 Task: Find an Airbnb in Mornington, Australia for 7 guests from 10th to 15th July with Wifi, Free parking, TV, Hot tub, Gym, Smoking allowed, 4 bedrooms, 7 beds, 4 bathrooms, and a price range of ₹10,000 to ₹15,000.
Action: Mouse moved to (341, 140)
Screenshot: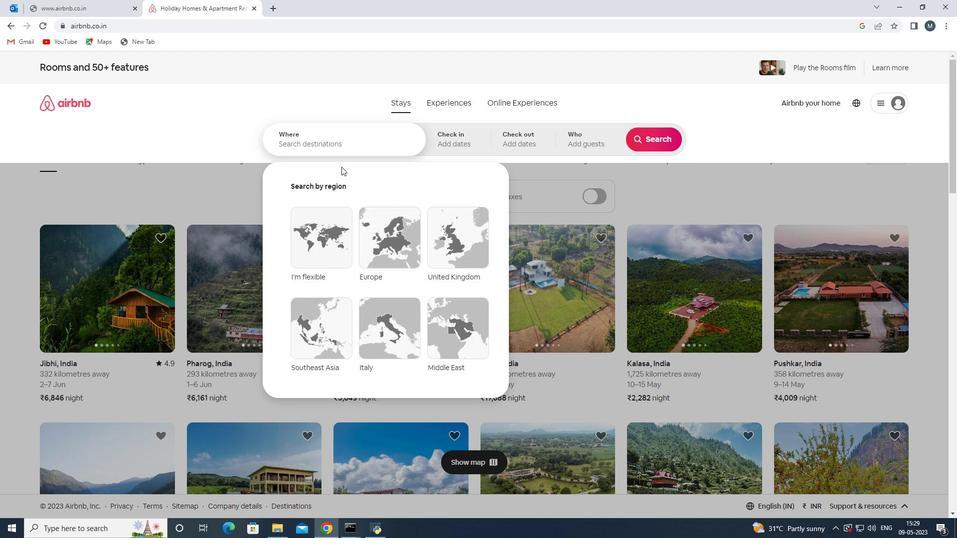 
Action: Mouse pressed left at (341, 140)
Screenshot: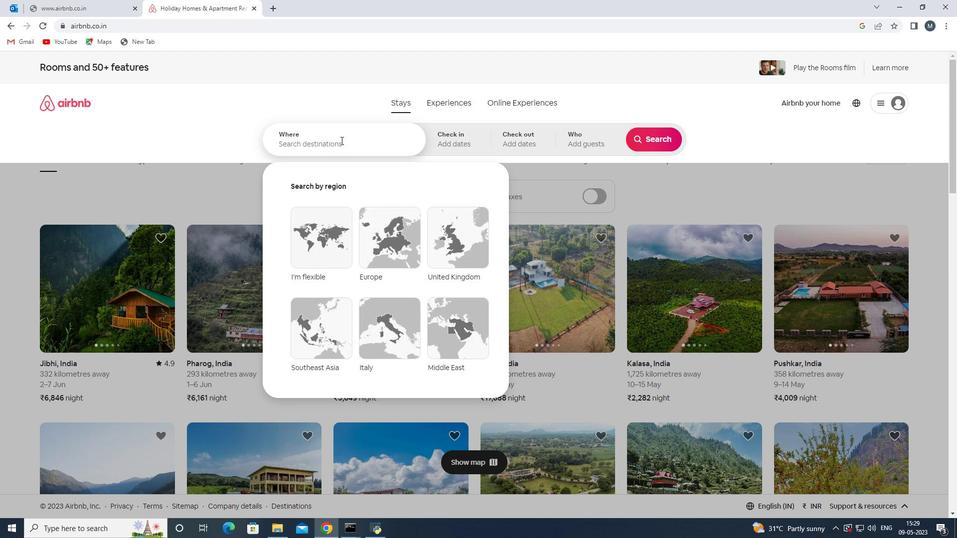 
Action: Mouse moved to (341, 140)
Screenshot: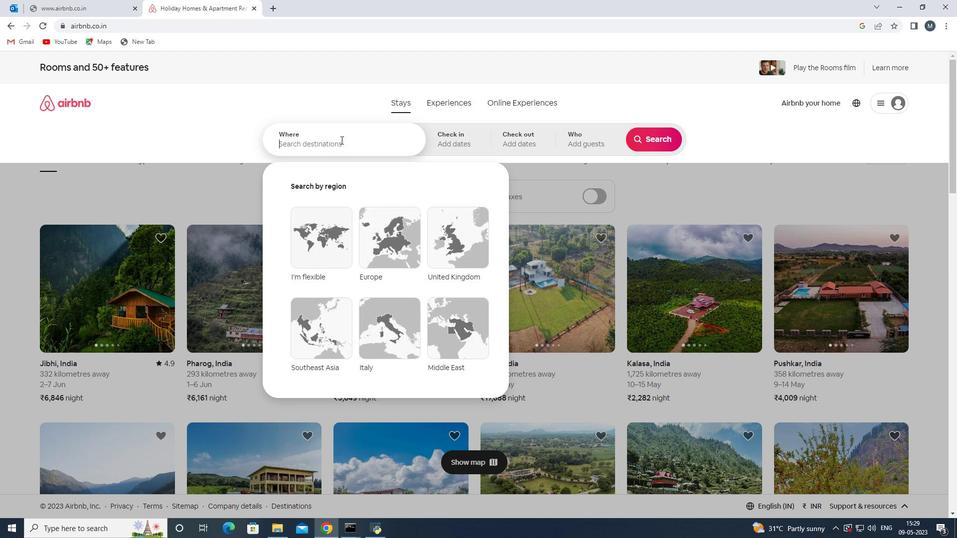 
Action: Key pressed <Key.shift>Mornington,<Key.shift>Australia<Key.enter>
Screenshot: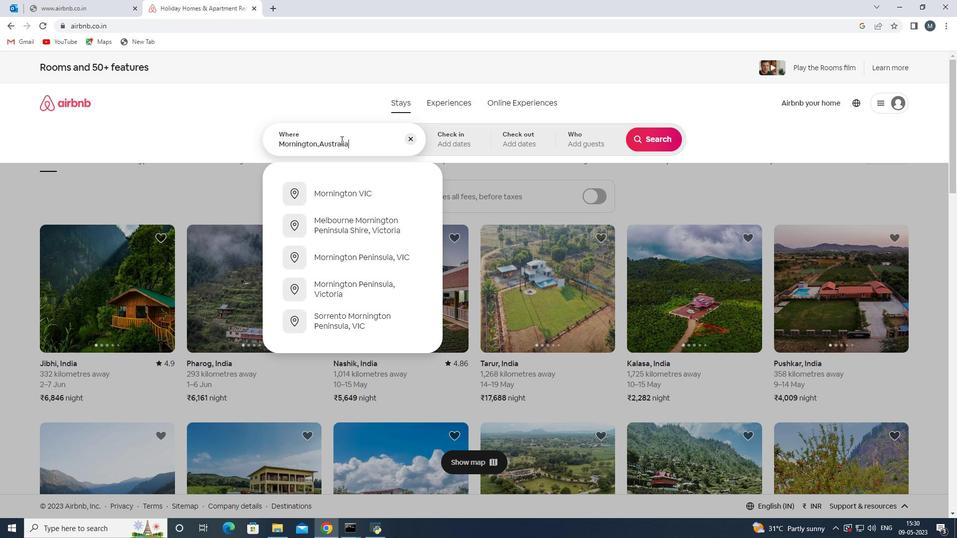
Action: Mouse moved to (648, 217)
Screenshot: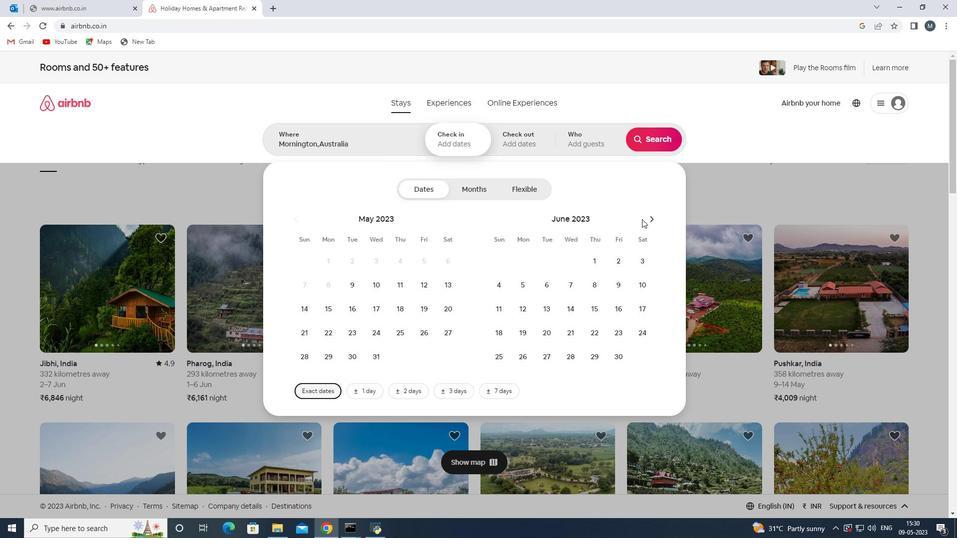 
Action: Mouse pressed left at (648, 217)
Screenshot: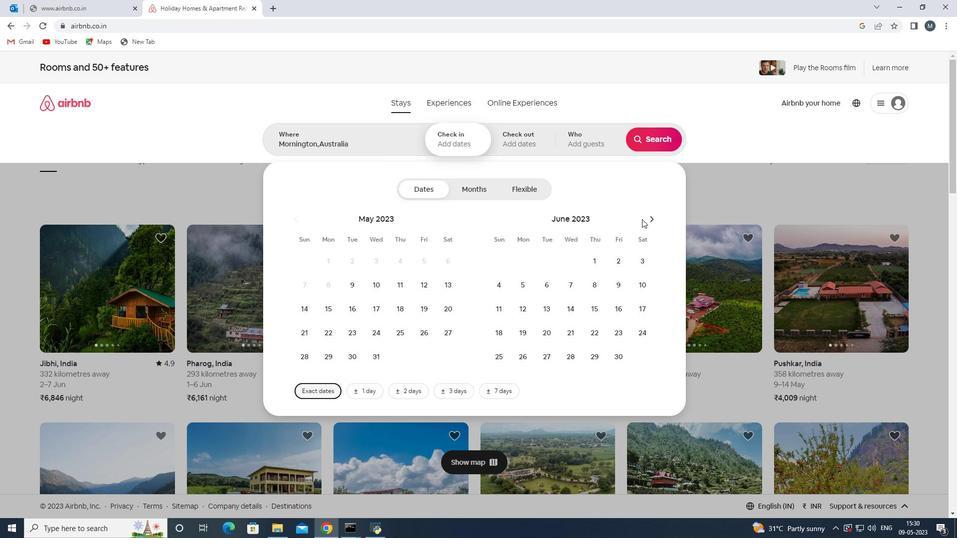 
Action: Mouse moved to (527, 311)
Screenshot: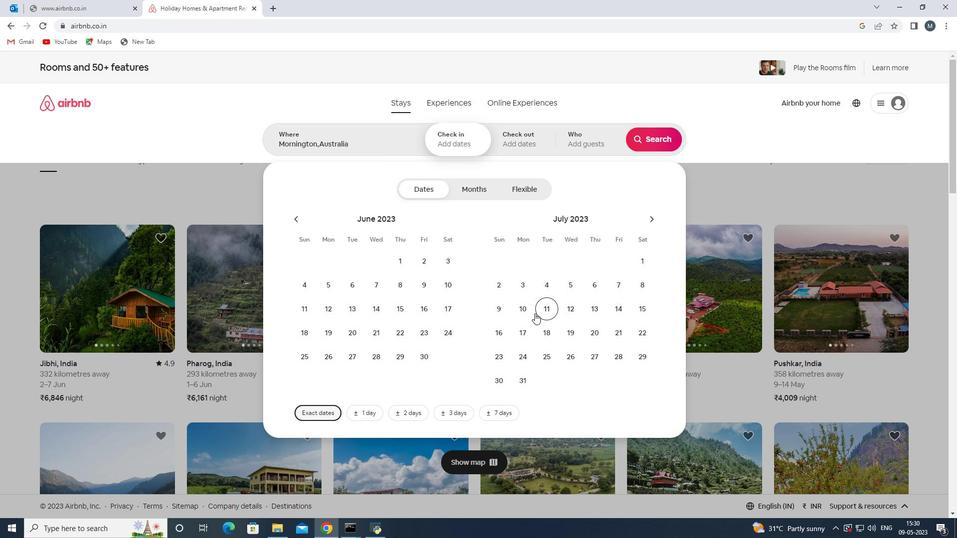 
Action: Mouse pressed left at (527, 311)
Screenshot: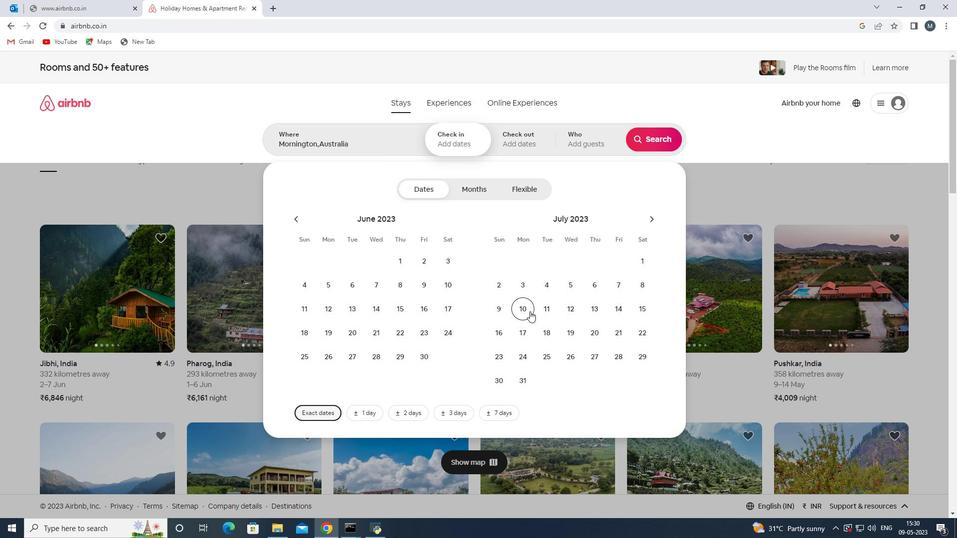 
Action: Mouse moved to (616, 311)
Screenshot: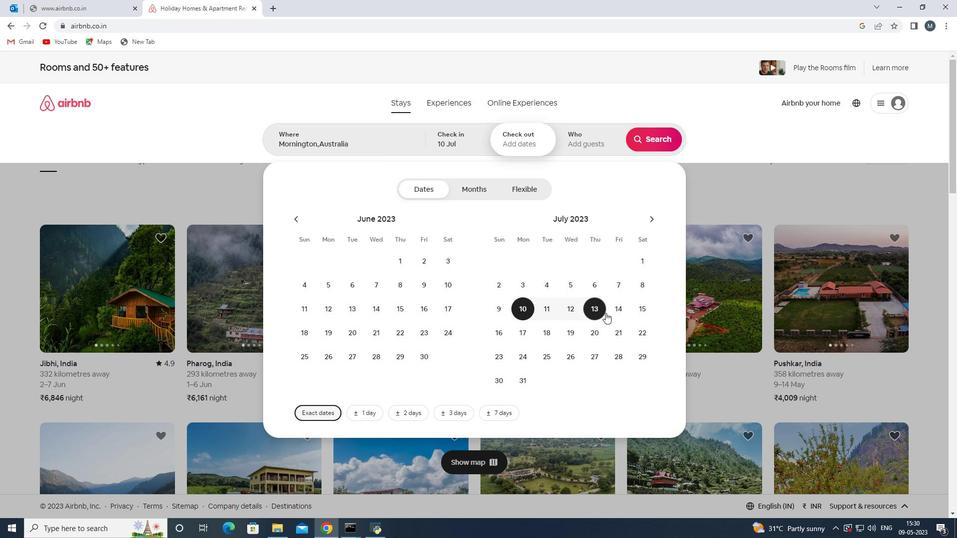 
Action: Mouse pressed left at (616, 311)
Screenshot: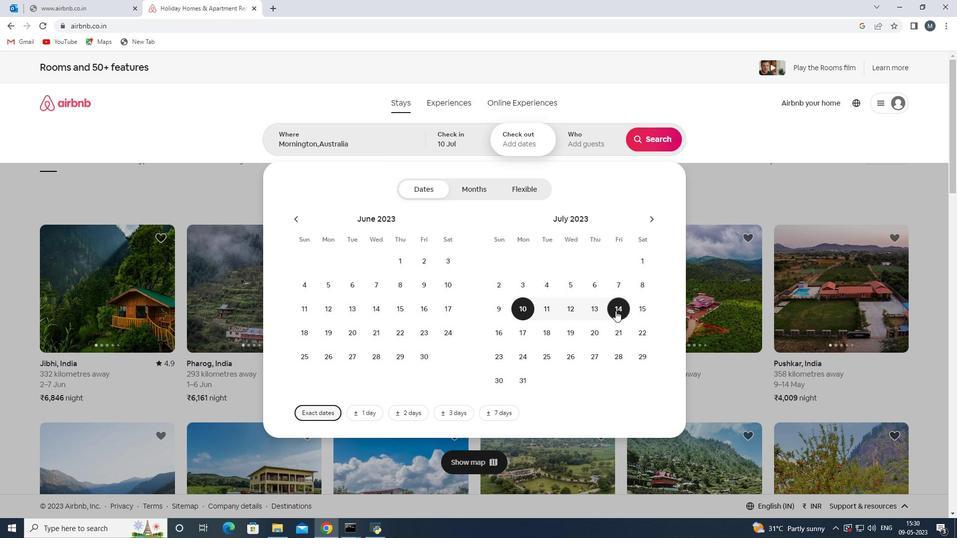 
Action: Mouse moved to (637, 308)
Screenshot: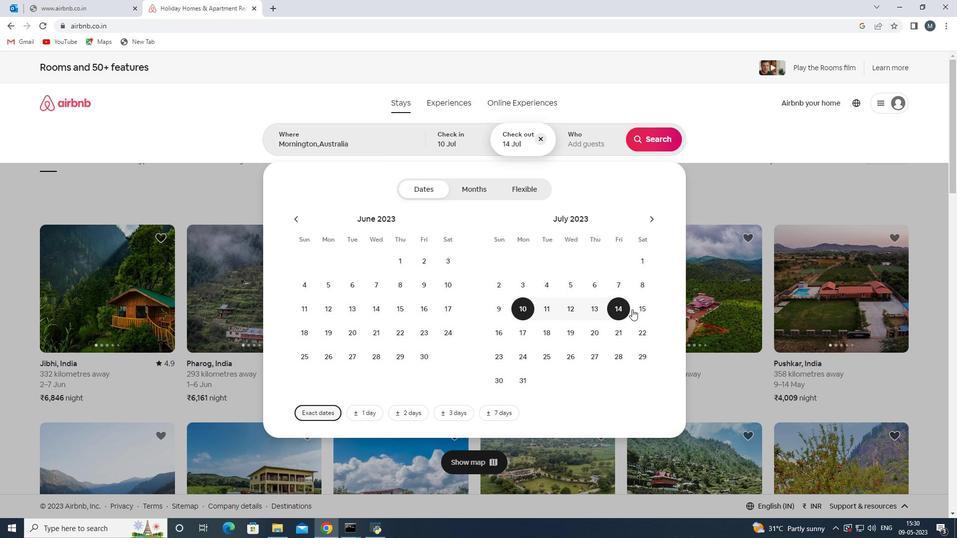 
Action: Mouse pressed left at (637, 308)
Screenshot: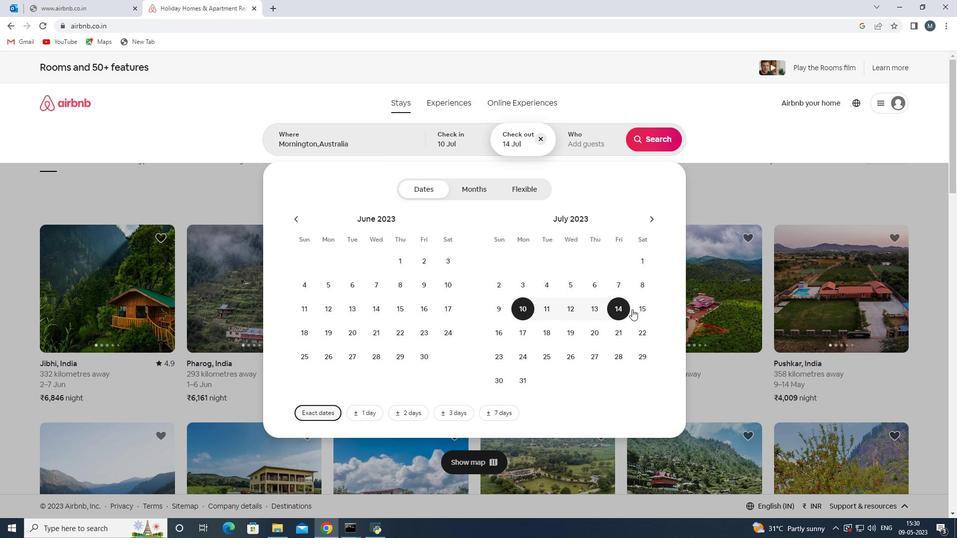 
Action: Mouse moved to (587, 143)
Screenshot: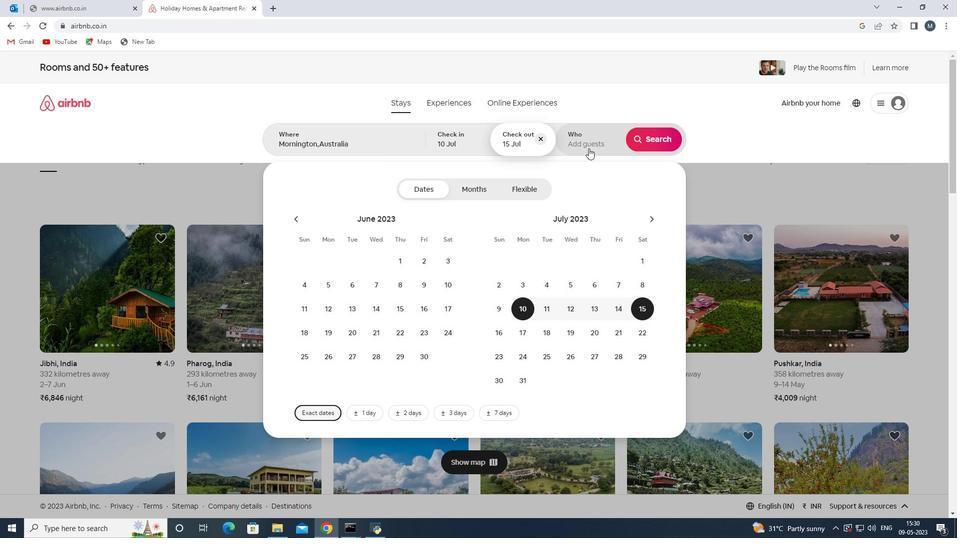 
Action: Mouse pressed left at (587, 143)
Screenshot: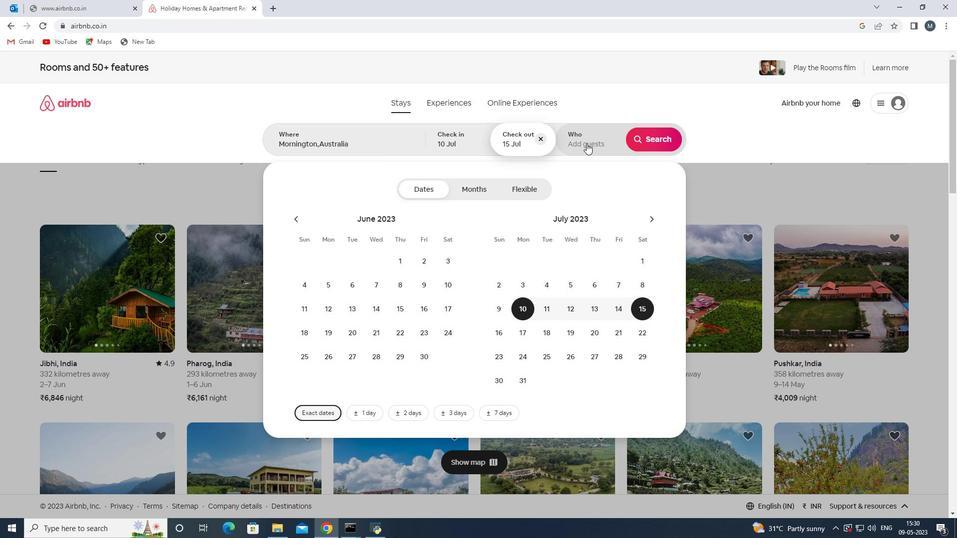 
Action: Mouse moved to (659, 196)
Screenshot: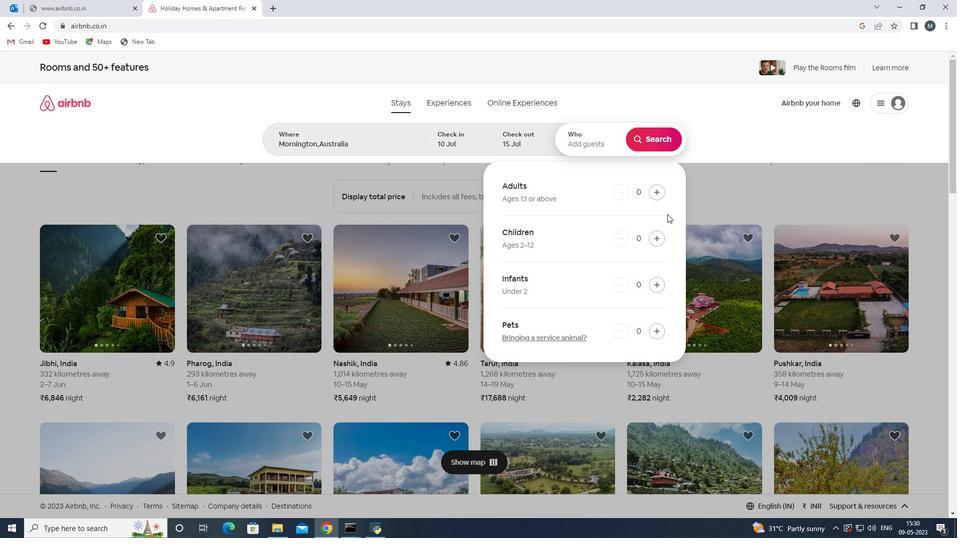 
Action: Mouse pressed left at (659, 196)
Screenshot: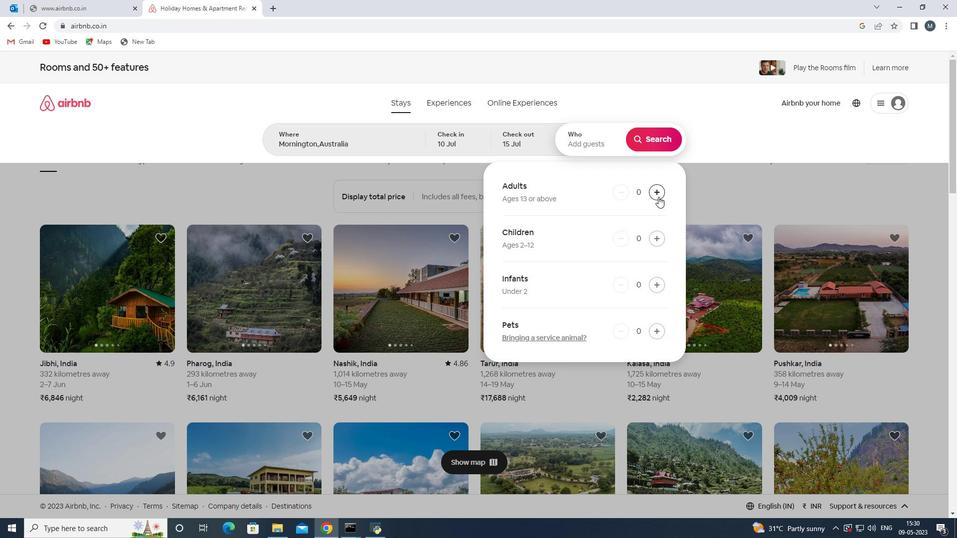 
Action: Mouse moved to (659, 195)
Screenshot: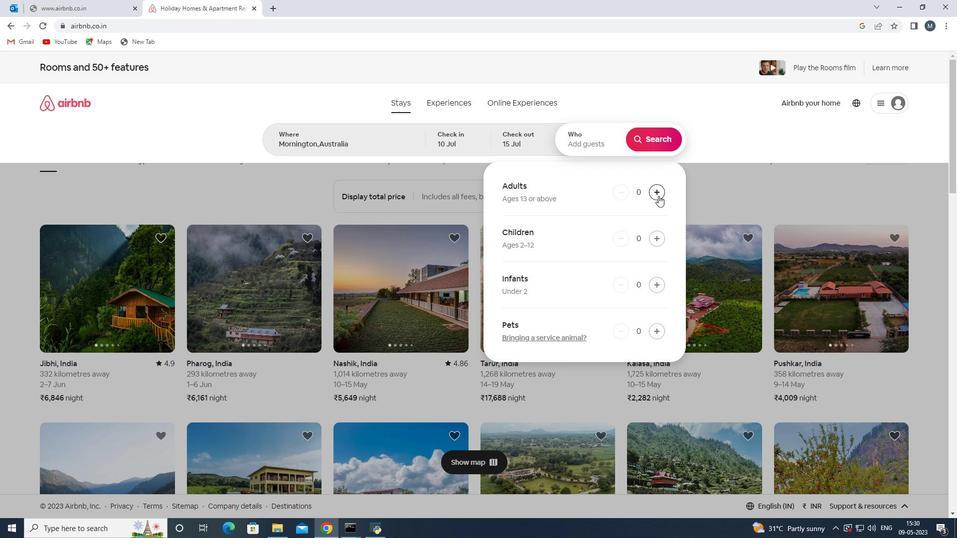 
Action: Mouse pressed left at (659, 195)
Screenshot: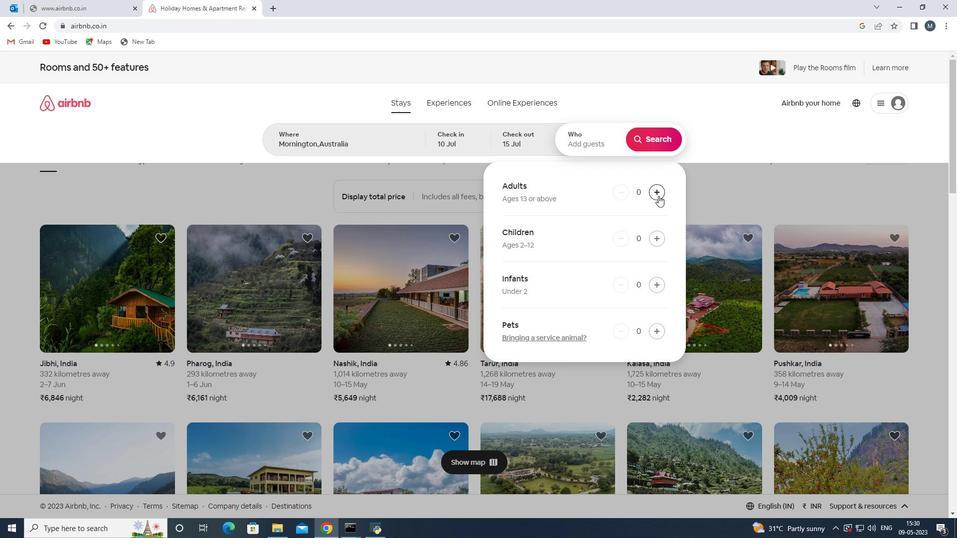 
Action: Mouse moved to (659, 195)
Screenshot: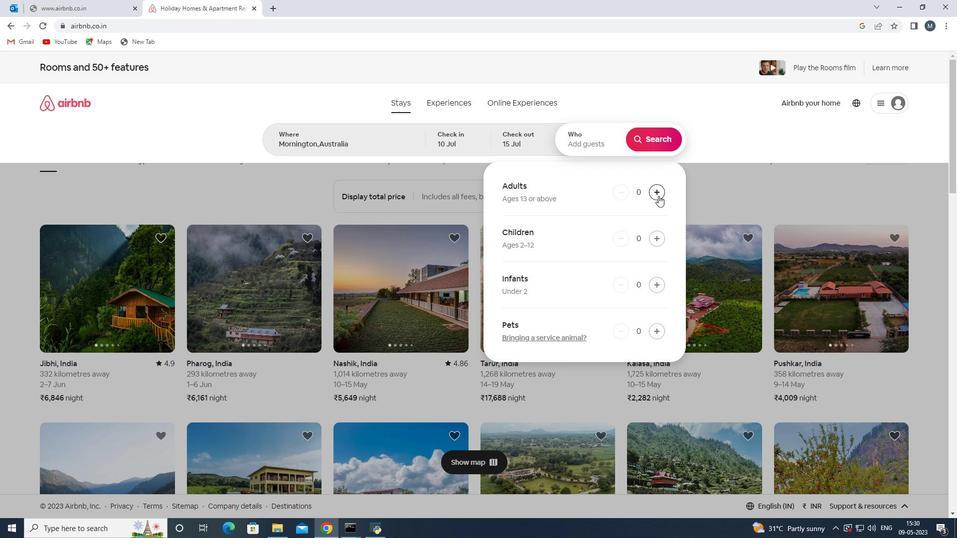 
Action: Mouse pressed left at (659, 195)
Screenshot: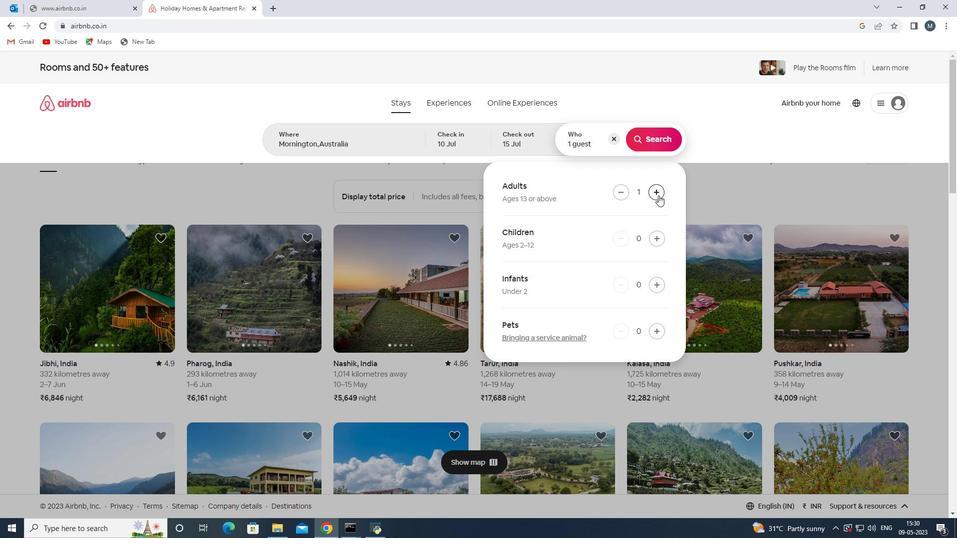 
Action: Mouse pressed left at (659, 195)
Screenshot: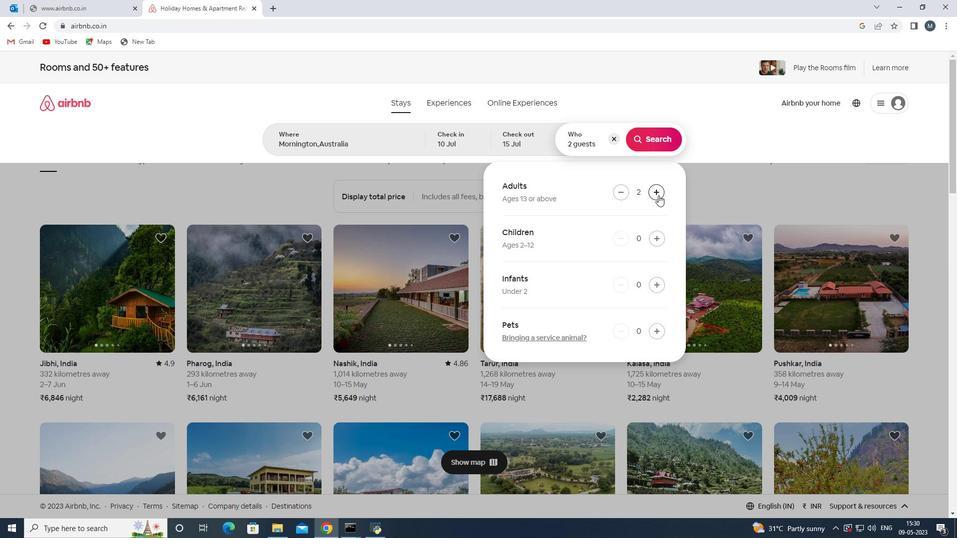 
Action: Mouse pressed left at (659, 195)
Screenshot: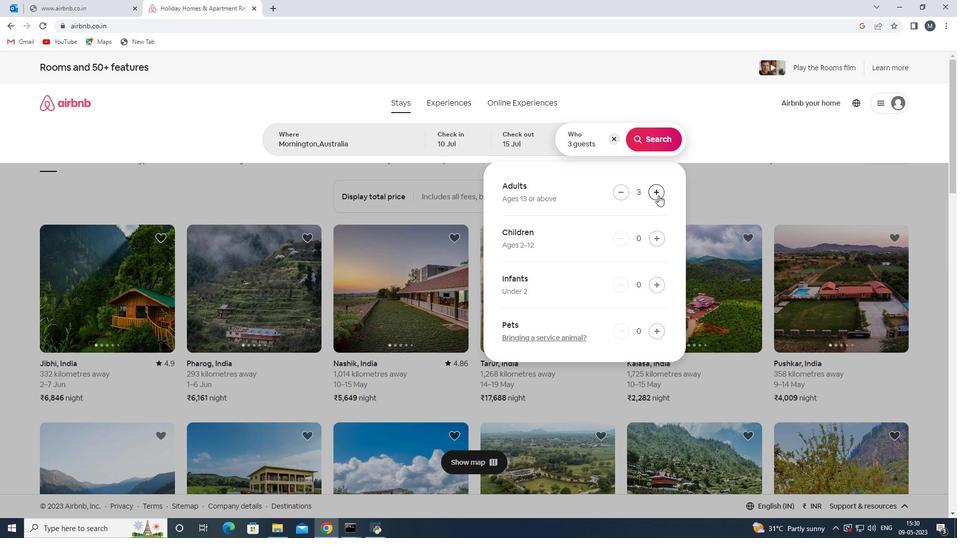 
Action: Mouse pressed left at (659, 195)
Screenshot: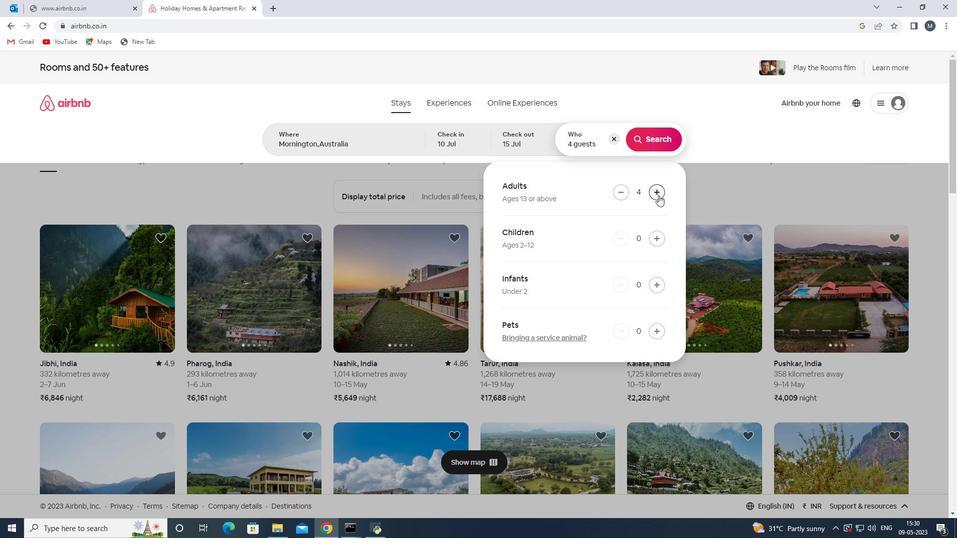 
Action: Mouse moved to (659, 194)
Screenshot: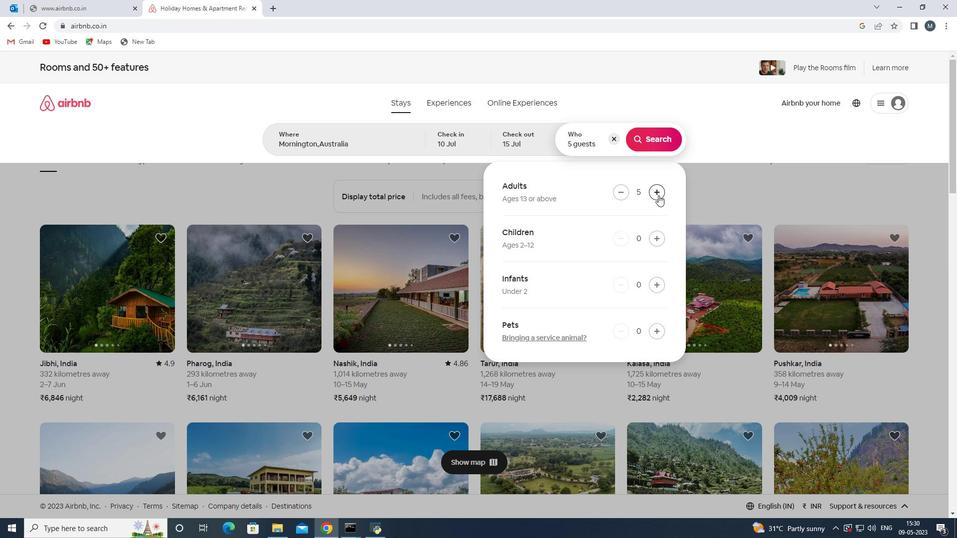 
Action: Mouse pressed left at (659, 194)
Screenshot: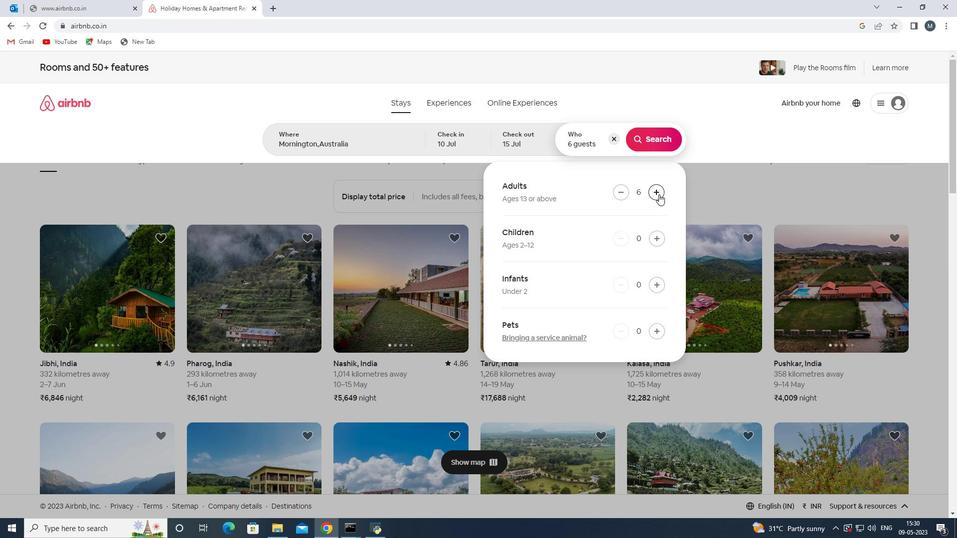 
Action: Mouse moved to (659, 141)
Screenshot: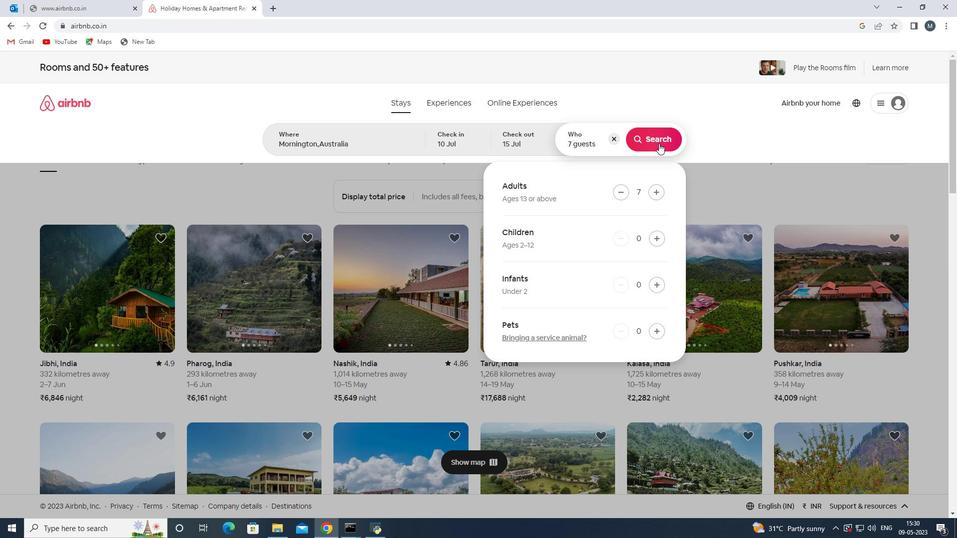 
Action: Mouse pressed left at (659, 141)
Screenshot: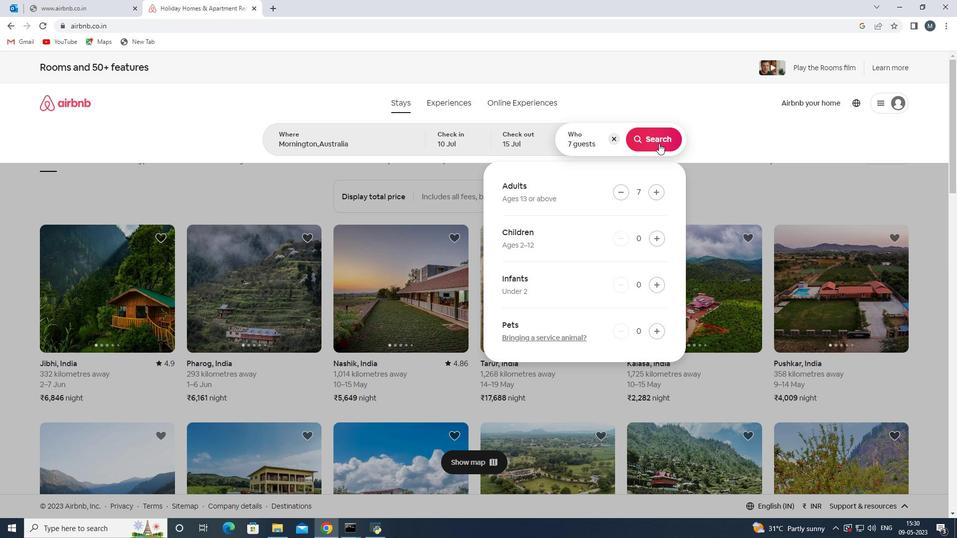 
Action: Mouse moved to (919, 106)
Screenshot: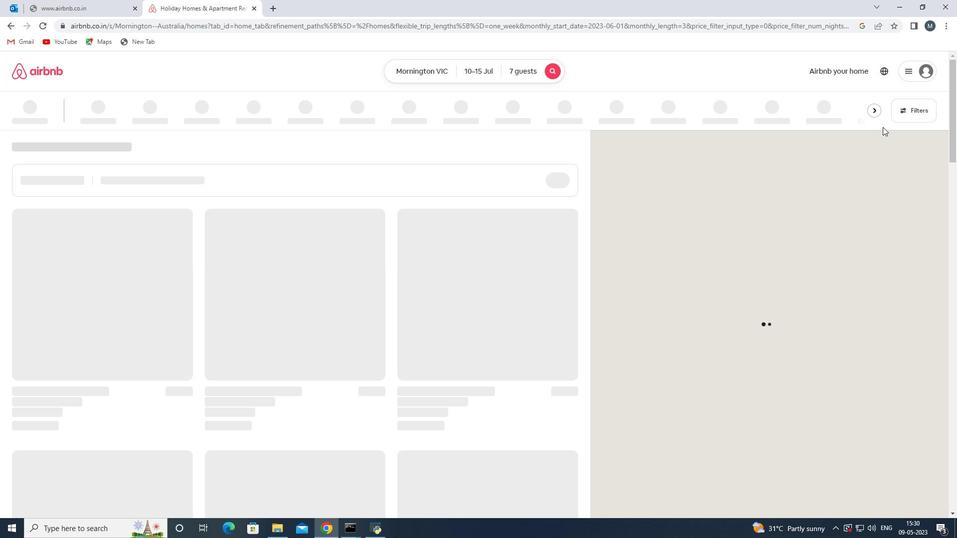 
Action: Mouse pressed left at (919, 106)
Screenshot: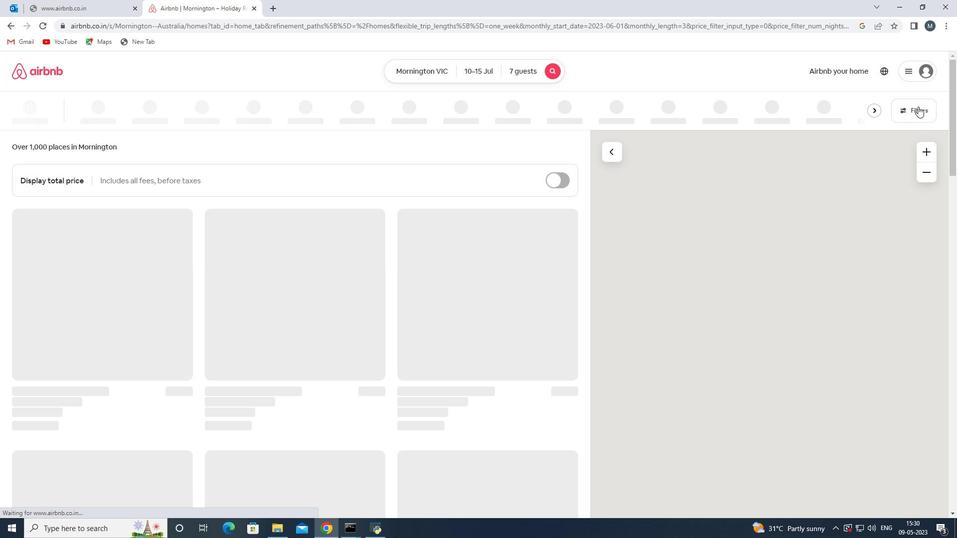 
Action: Mouse moved to (373, 362)
Screenshot: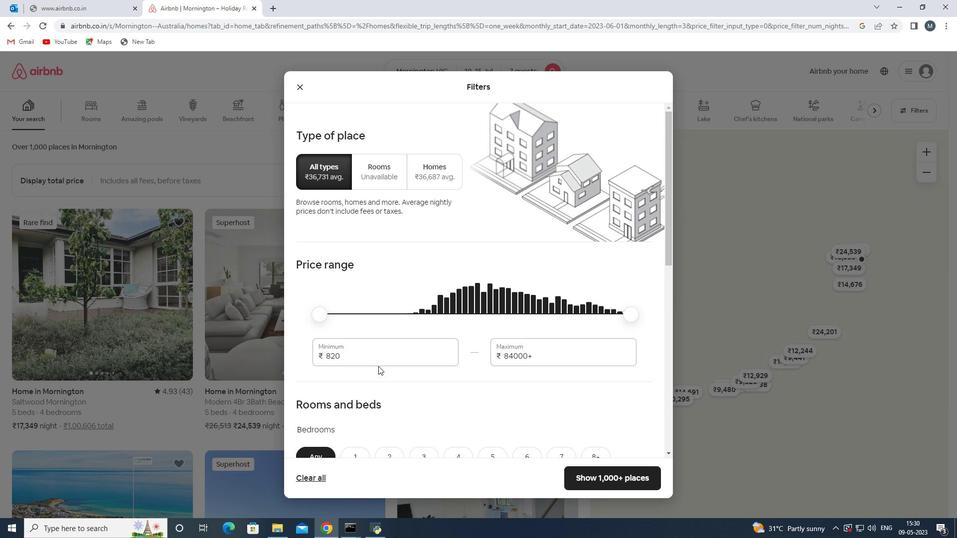 
Action: Mouse pressed left at (373, 362)
Screenshot: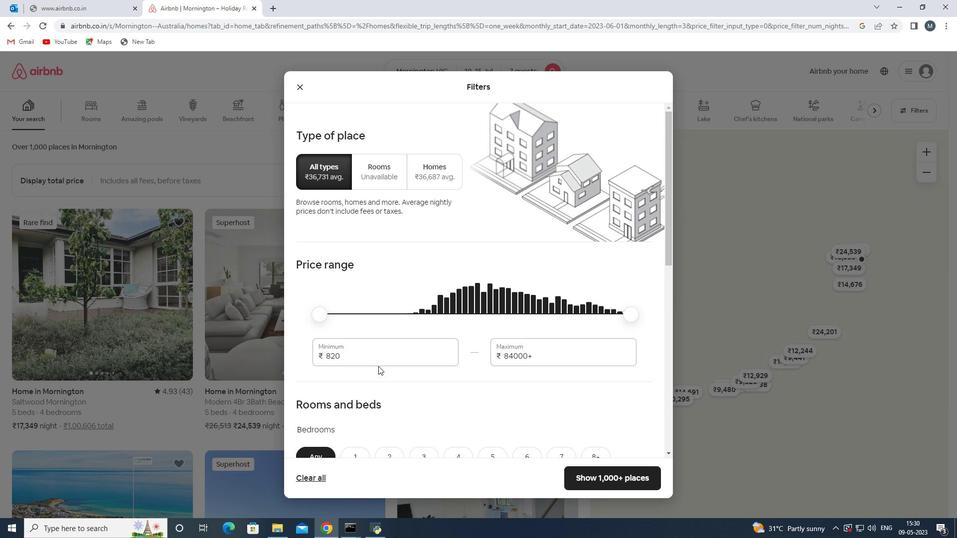 
Action: Mouse moved to (355, 360)
Screenshot: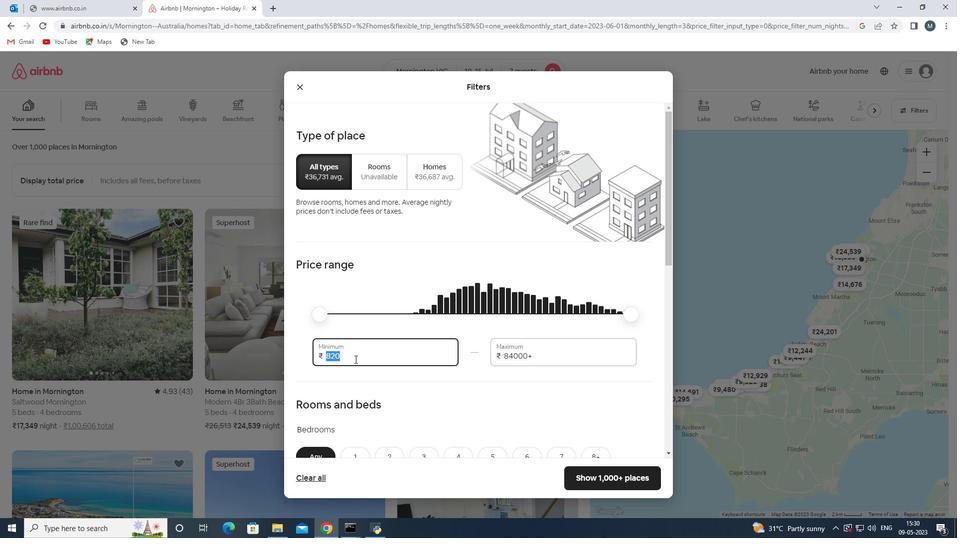 
Action: Key pressed 10000
Screenshot: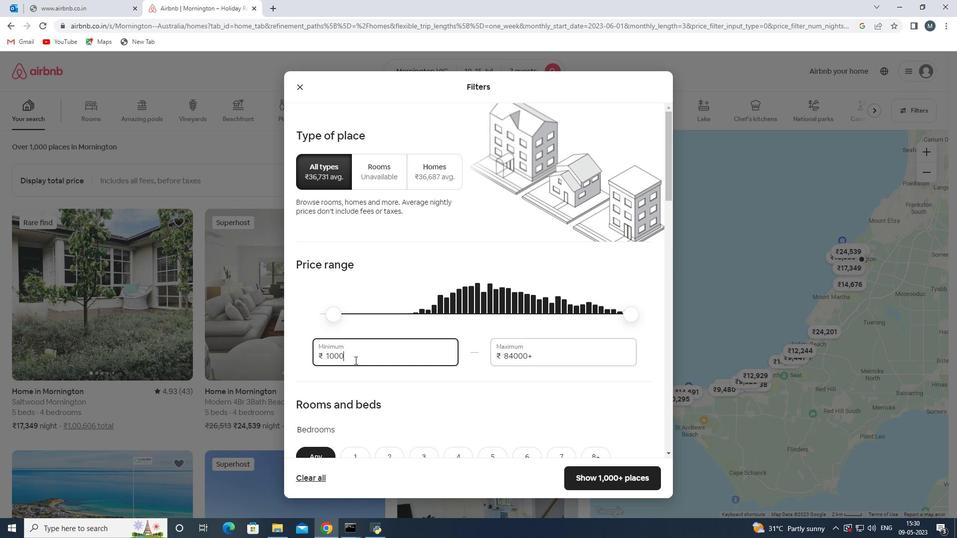 
Action: Mouse moved to (539, 357)
Screenshot: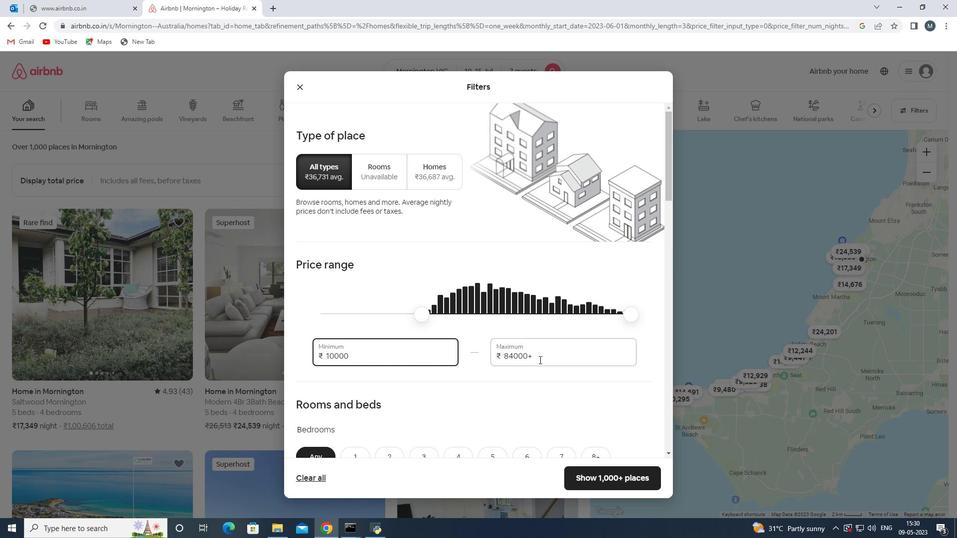 
Action: Mouse pressed left at (539, 357)
Screenshot: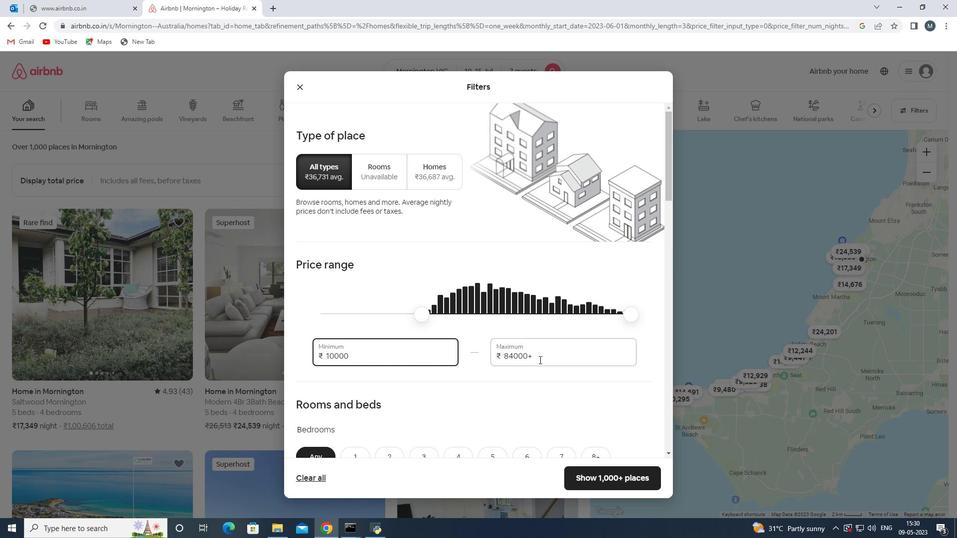 
Action: Mouse moved to (488, 359)
Screenshot: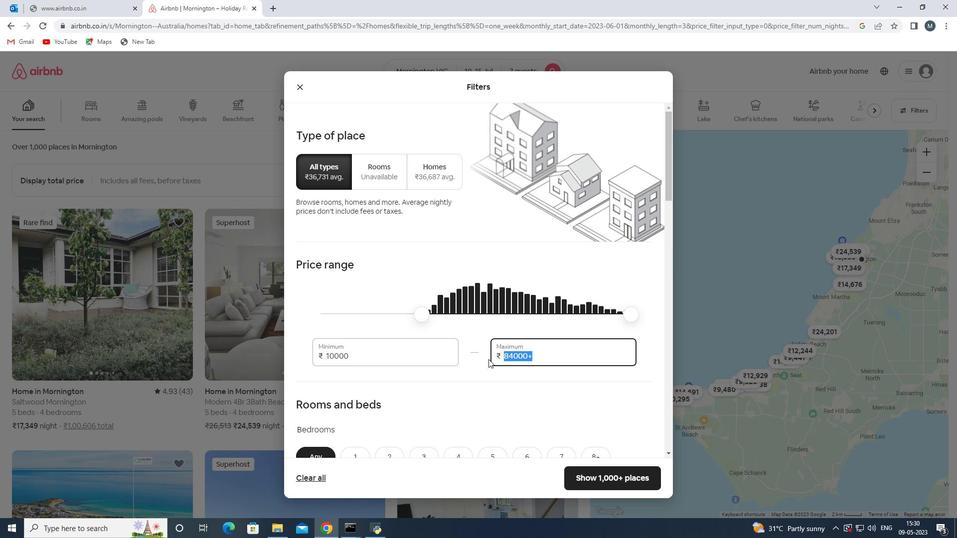 
Action: Key pressed 1500
Screenshot: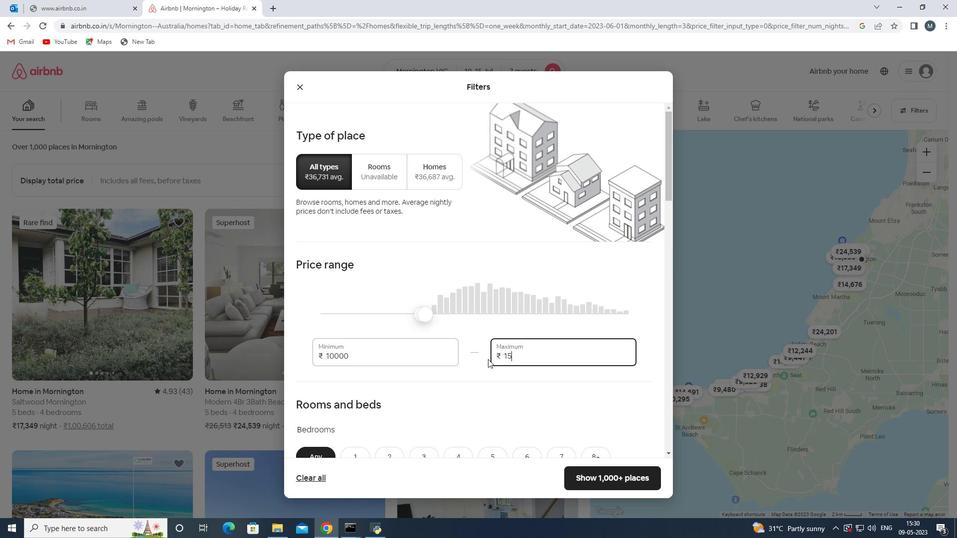 
Action: Mouse moved to (487, 359)
Screenshot: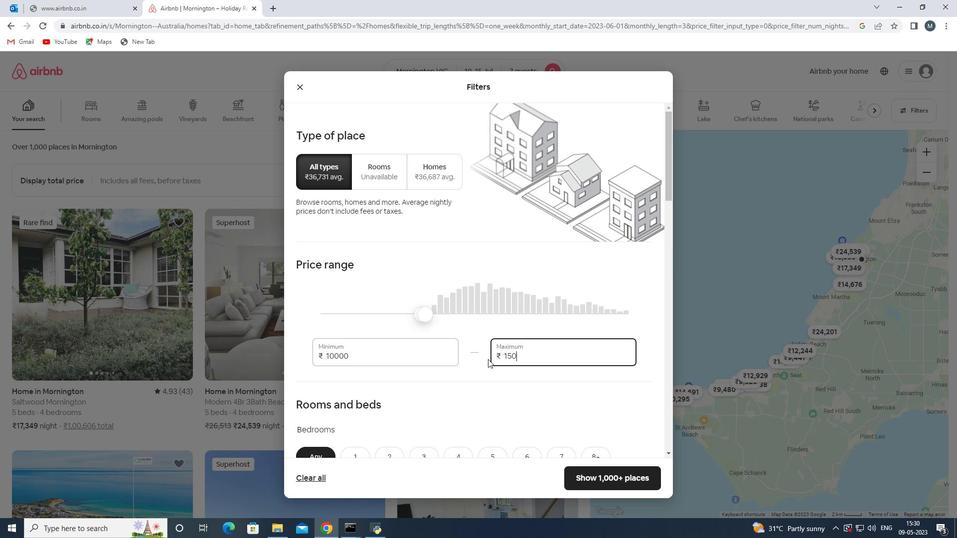 
Action: Key pressed 0
Screenshot: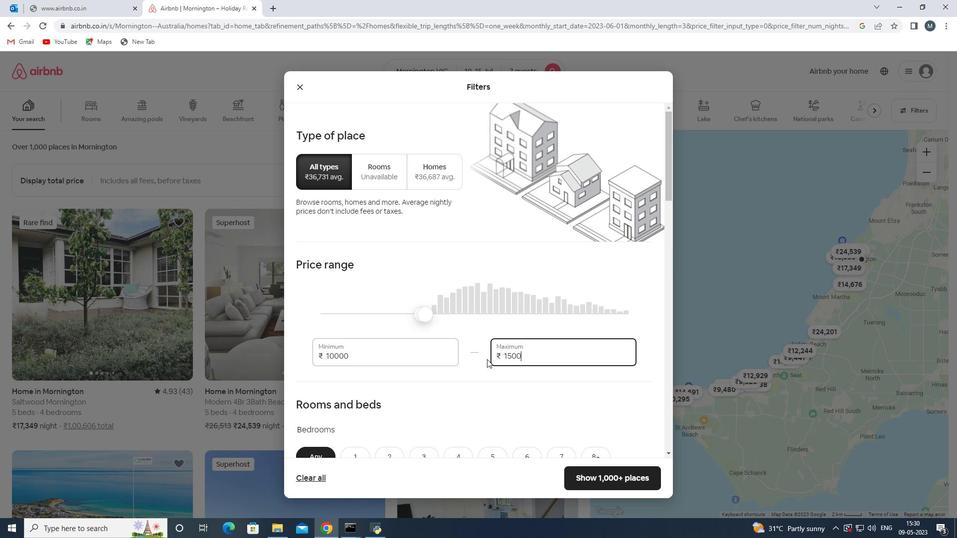 
Action: Mouse moved to (495, 338)
Screenshot: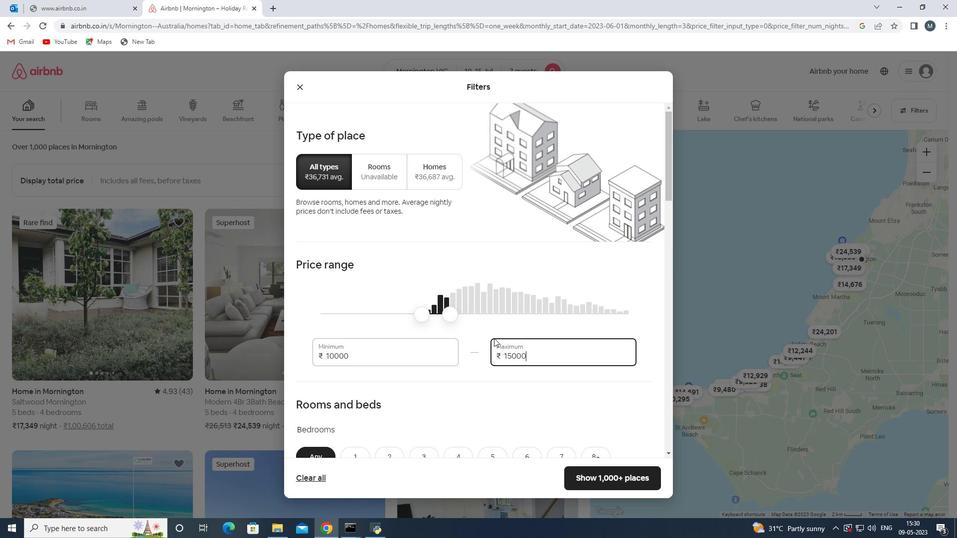 
Action: Mouse scrolled (495, 337) with delta (0, 0)
Screenshot: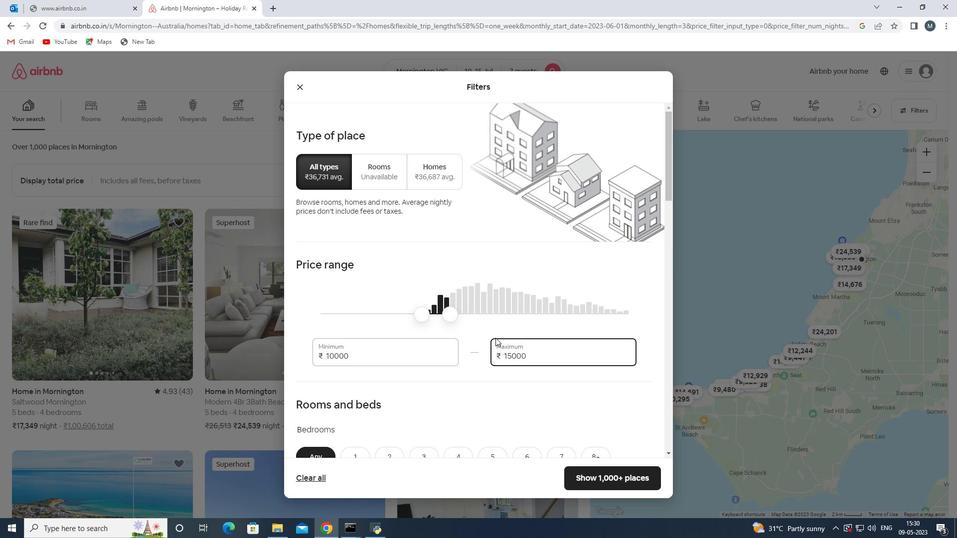 
Action: Mouse moved to (508, 329)
Screenshot: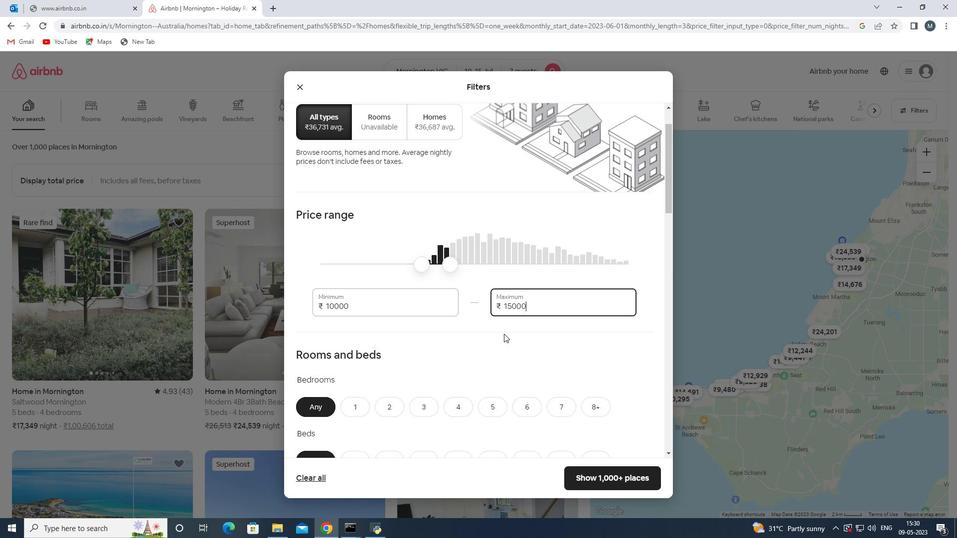 
Action: Mouse scrolled (508, 329) with delta (0, 0)
Screenshot: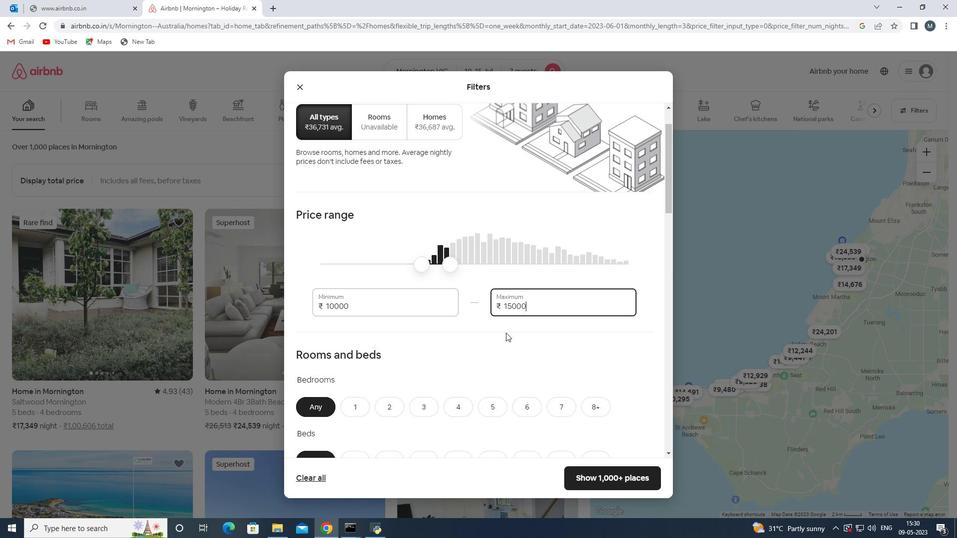 
Action: Mouse moved to (472, 333)
Screenshot: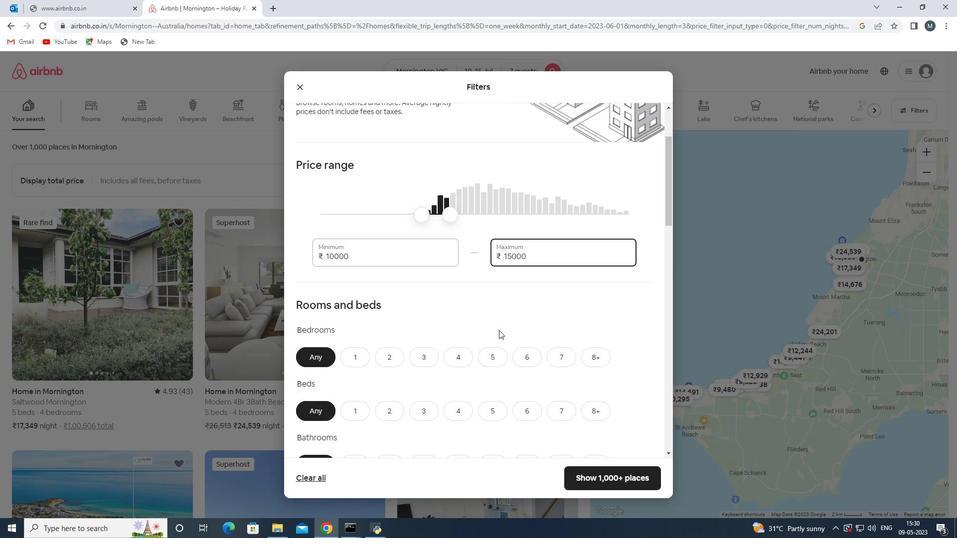 
Action: Mouse scrolled (476, 332) with delta (0, 0)
Screenshot: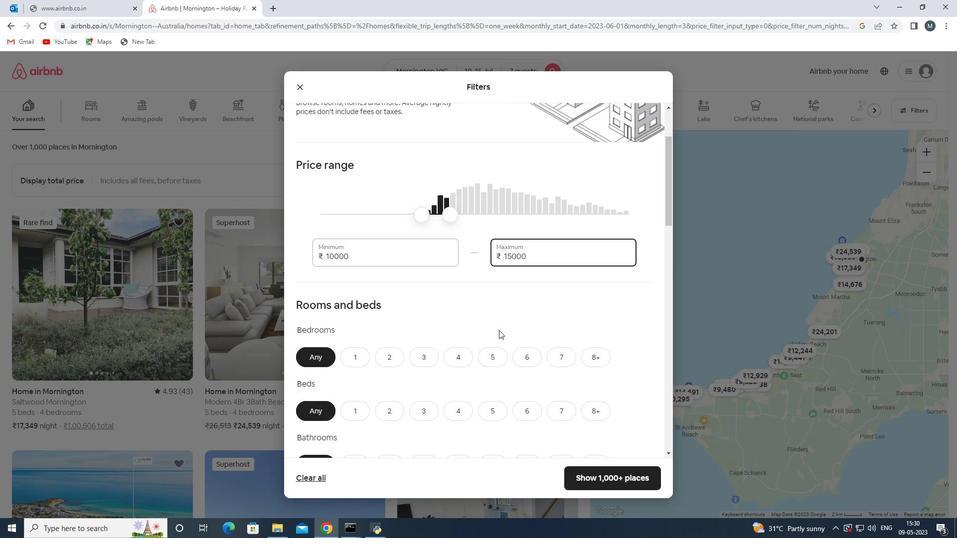 
Action: Mouse moved to (460, 312)
Screenshot: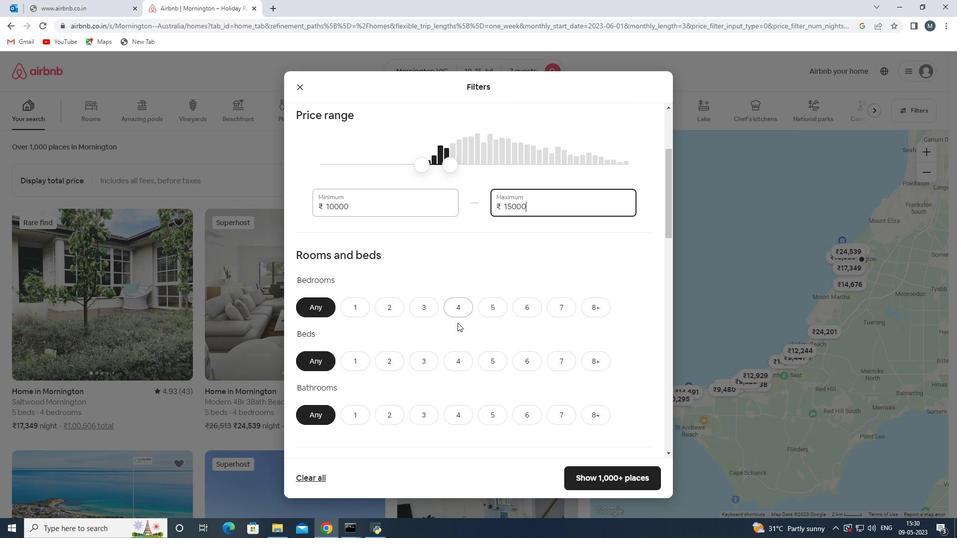 
Action: Mouse pressed left at (460, 312)
Screenshot: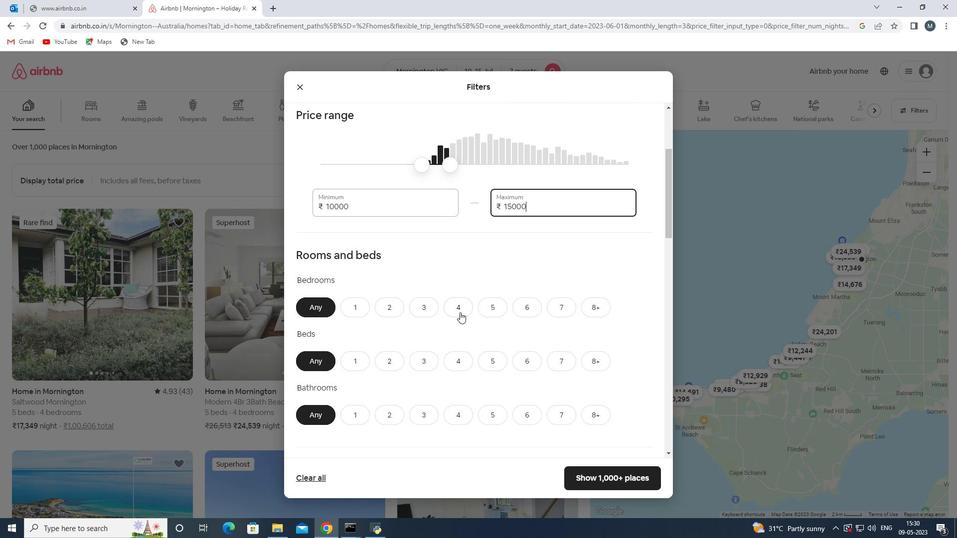 
Action: Mouse moved to (565, 353)
Screenshot: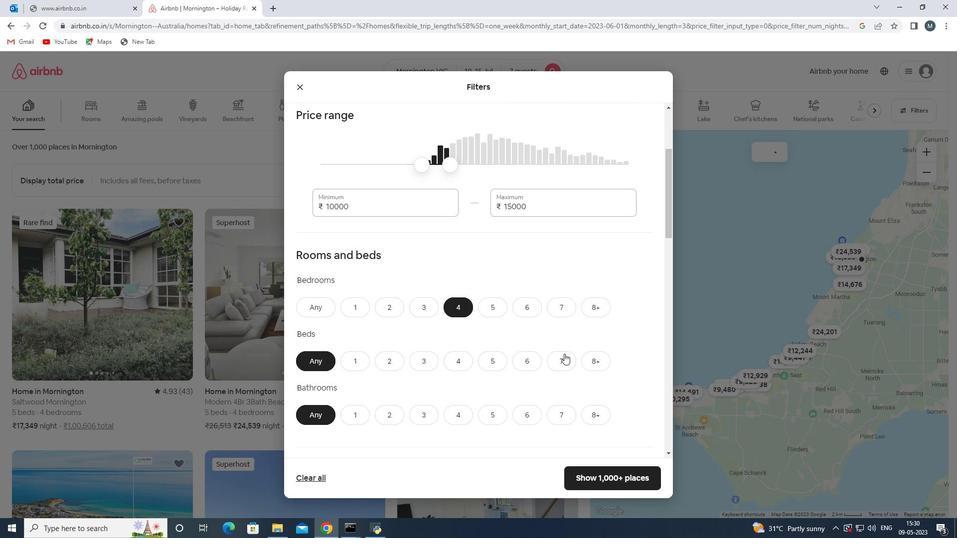 
Action: Mouse pressed left at (565, 353)
Screenshot: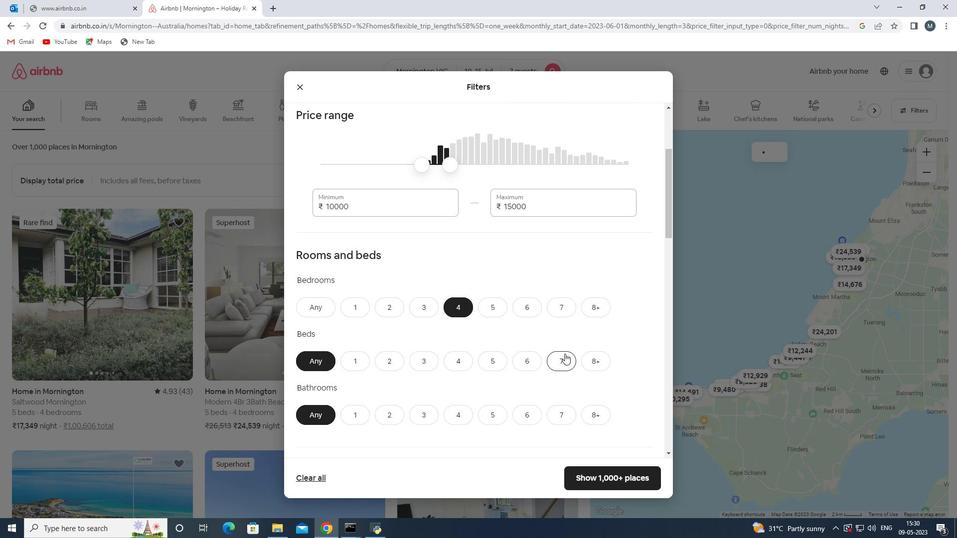
Action: Mouse moved to (451, 357)
Screenshot: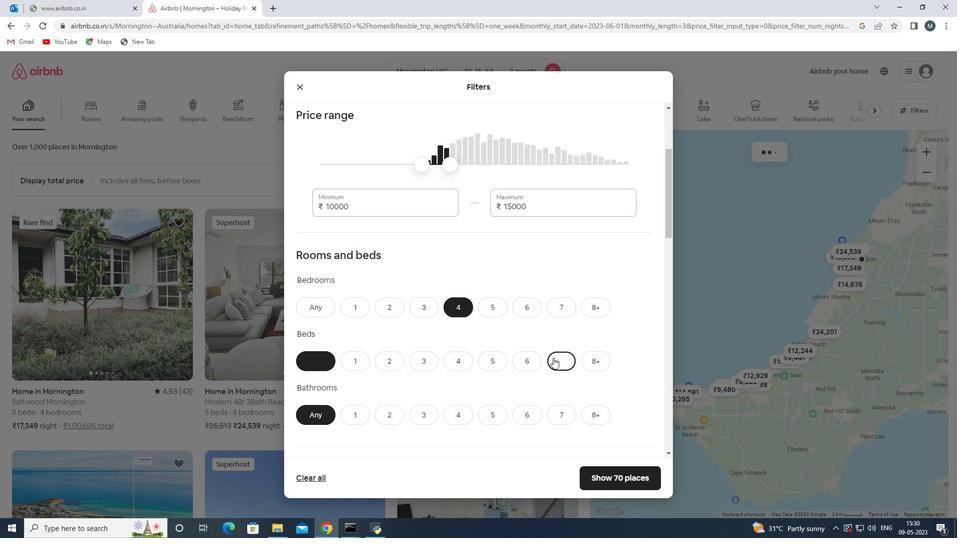 
Action: Mouse scrolled (451, 356) with delta (0, 0)
Screenshot: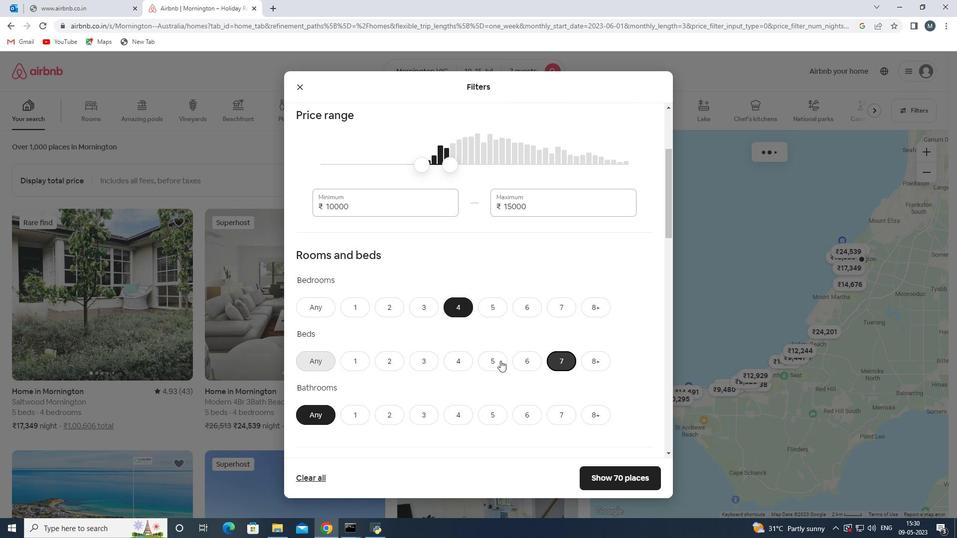 
Action: Mouse moved to (449, 357)
Screenshot: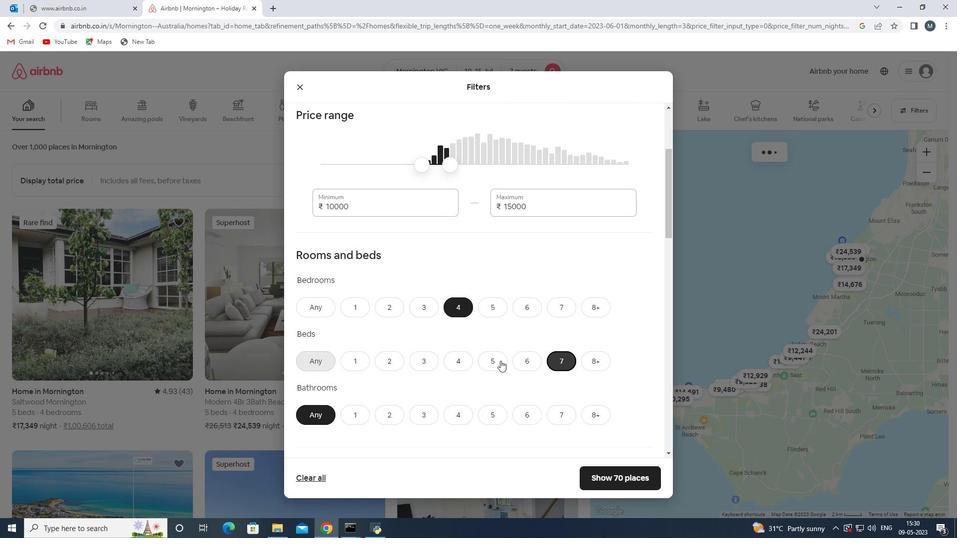 
Action: Mouse scrolled (449, 356) with delta (0, 0)
Screenshot: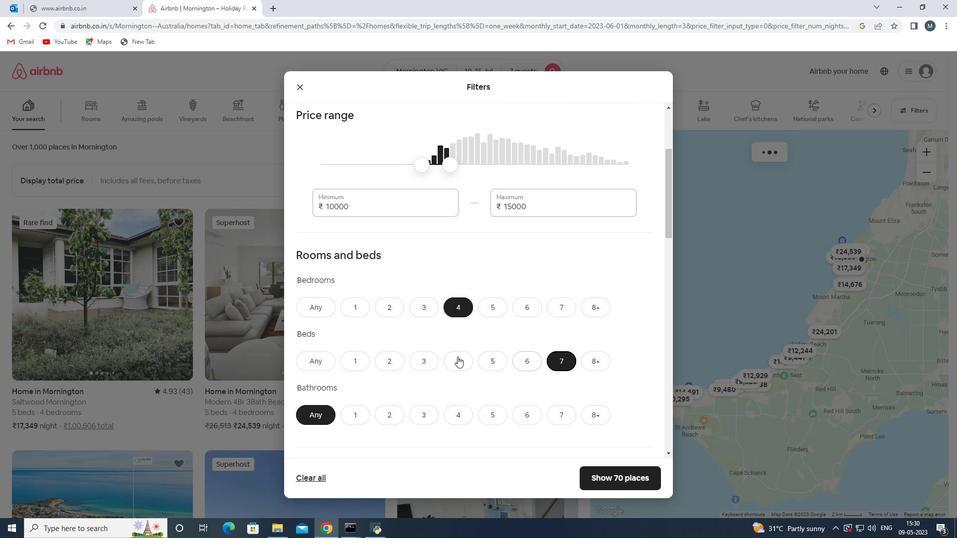 
Action: Mouse moved to (459, 320)
Screenshot: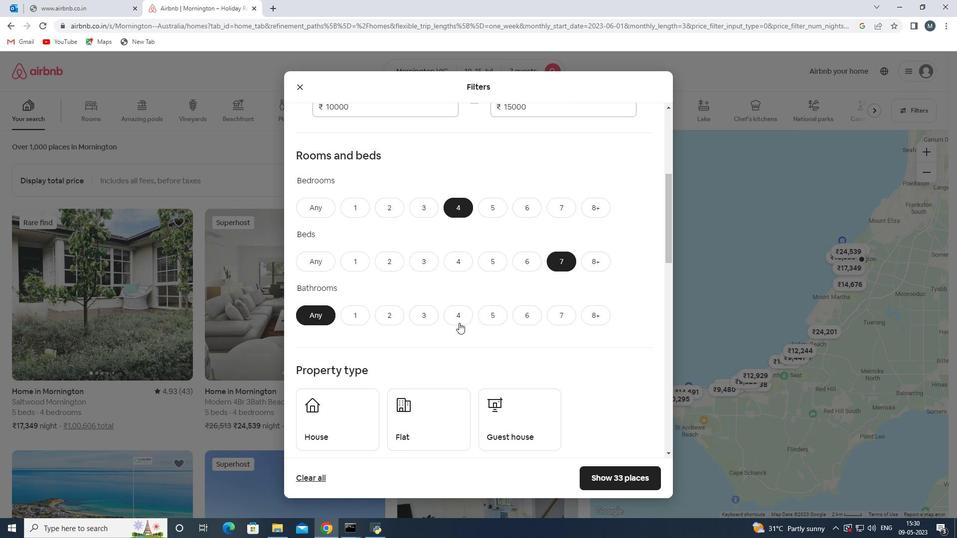 
Action: Mouse pressed left at (459, 320)
Screenshot: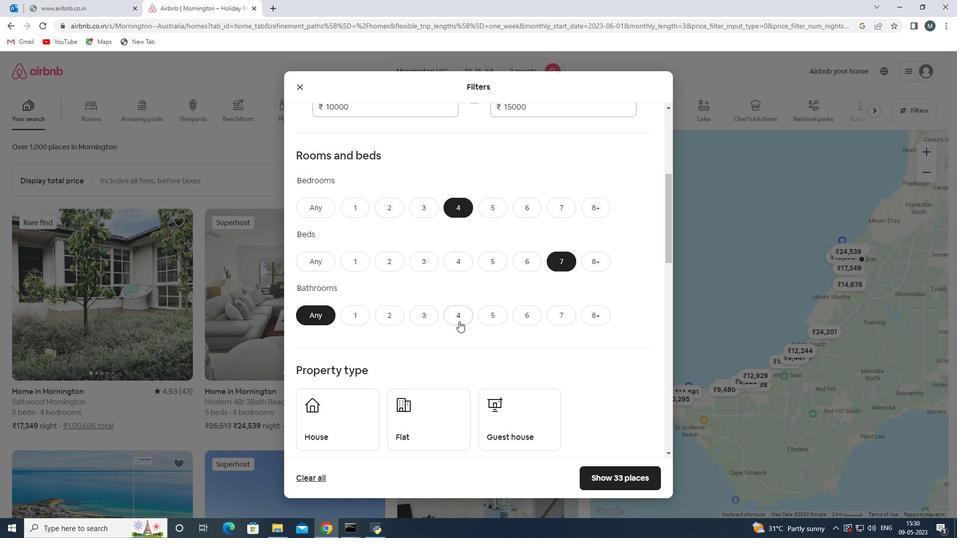 
Action: Mouse moved to (391, 341)
Screenshot: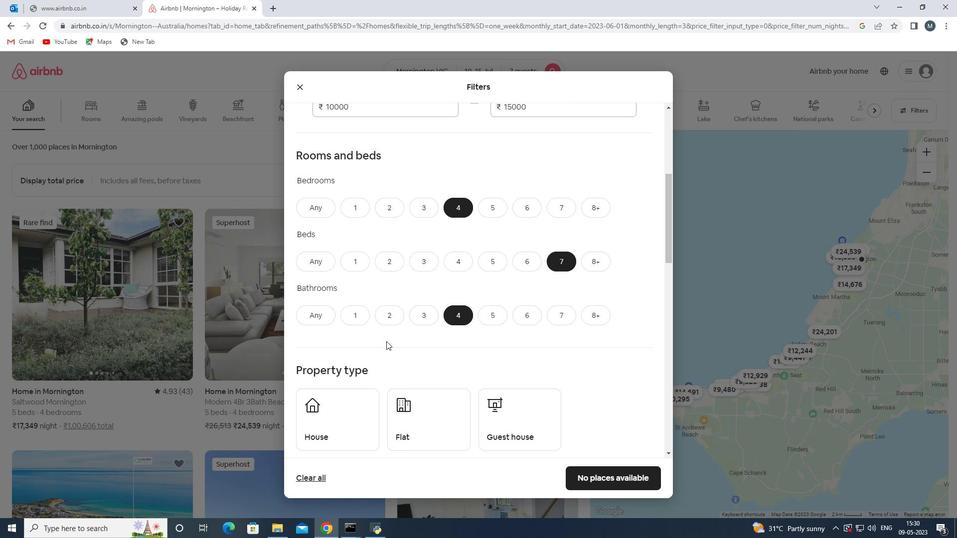 
Action: Mouse scrolled (391, 340) with delta (0, 0)
Screenshot: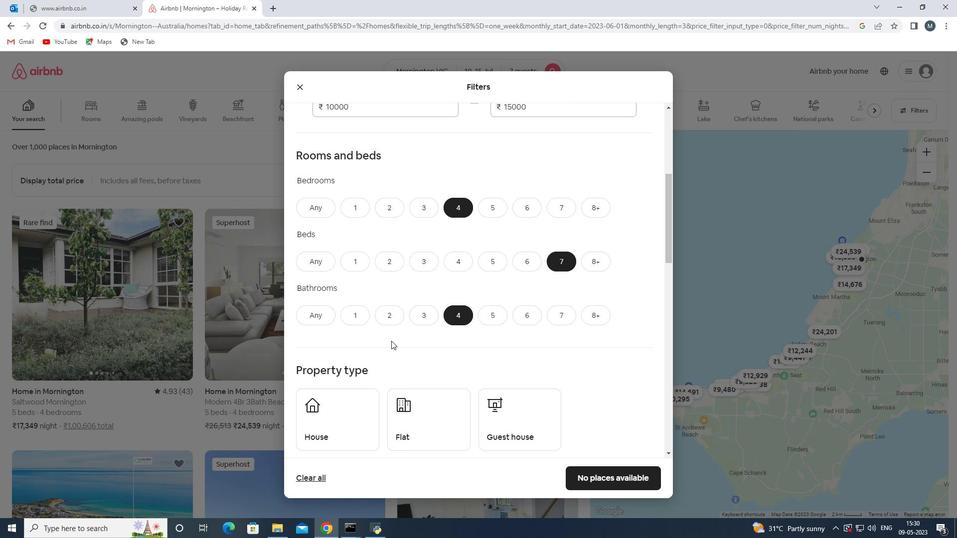 
Action: Mouse moved to (376, 351)
Screenshot: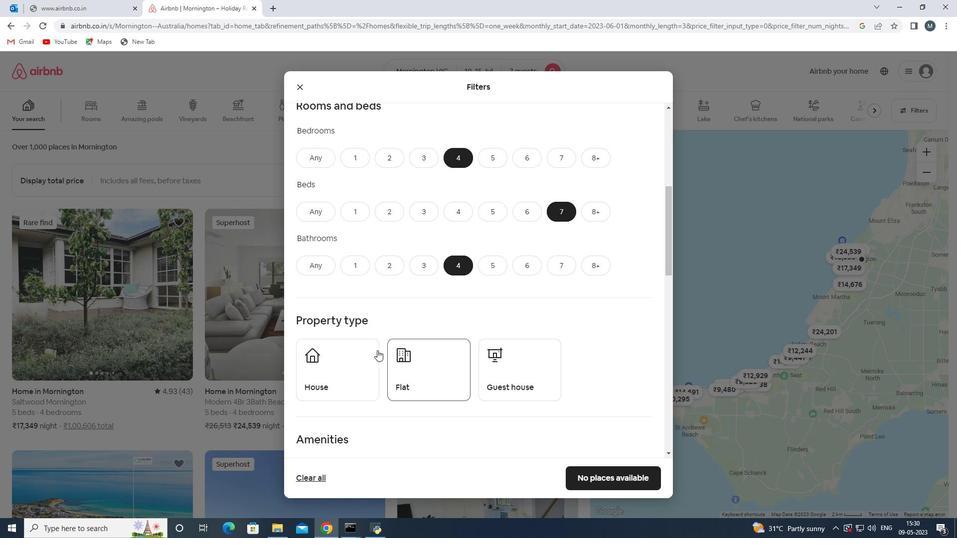 
Action: Mouse pressed left at (376, 351)
Screenshot: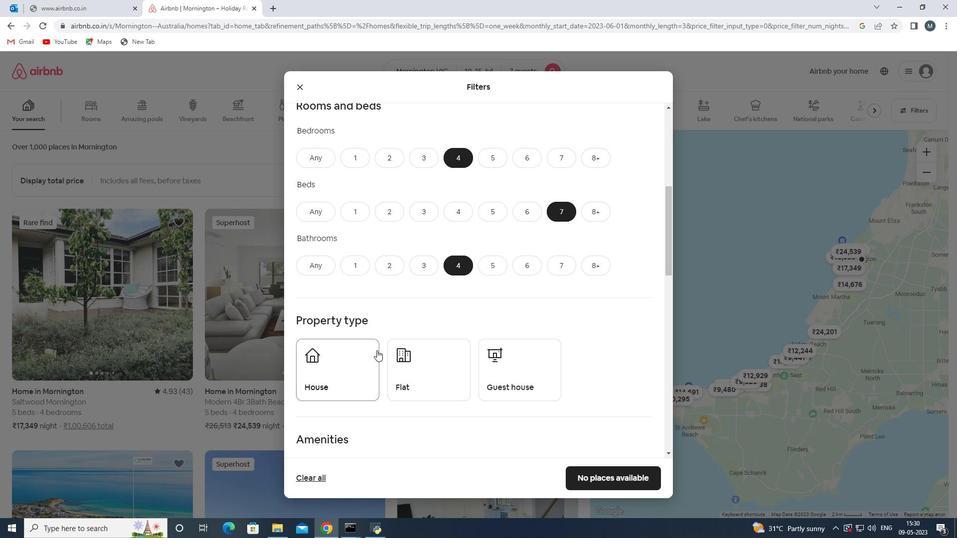 
Action: Mouse moved to (418, 356)
Screenshot: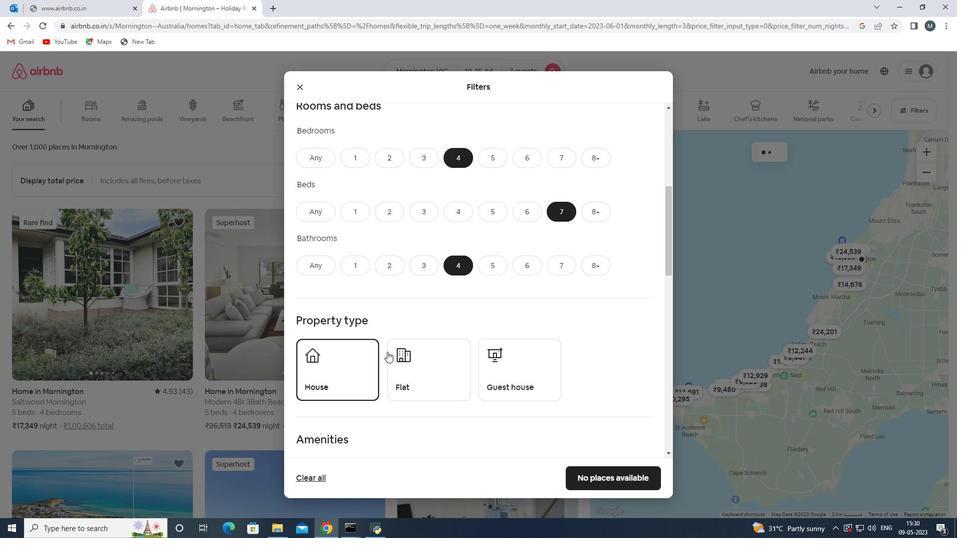 
Action: Mouse pressed left at (418, 356)
Screenshot: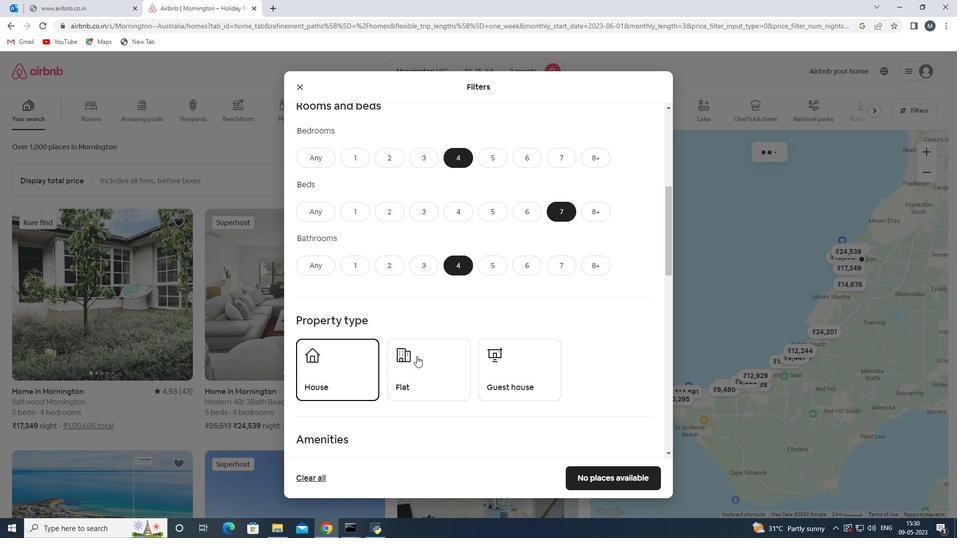 
Action: Mouse moved to (514, 369)
Screenshot: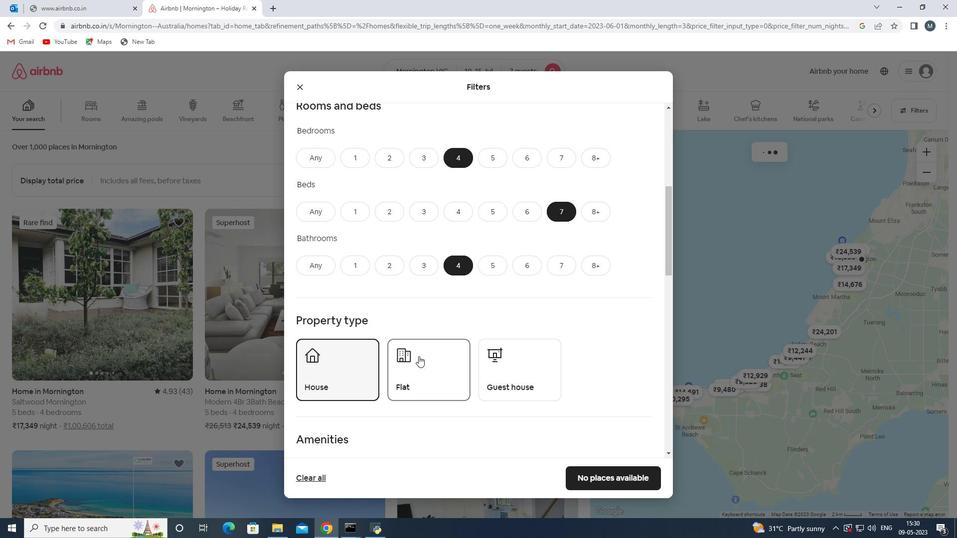 
Action: Mouse pressed left at (514, 369)
Screenshot: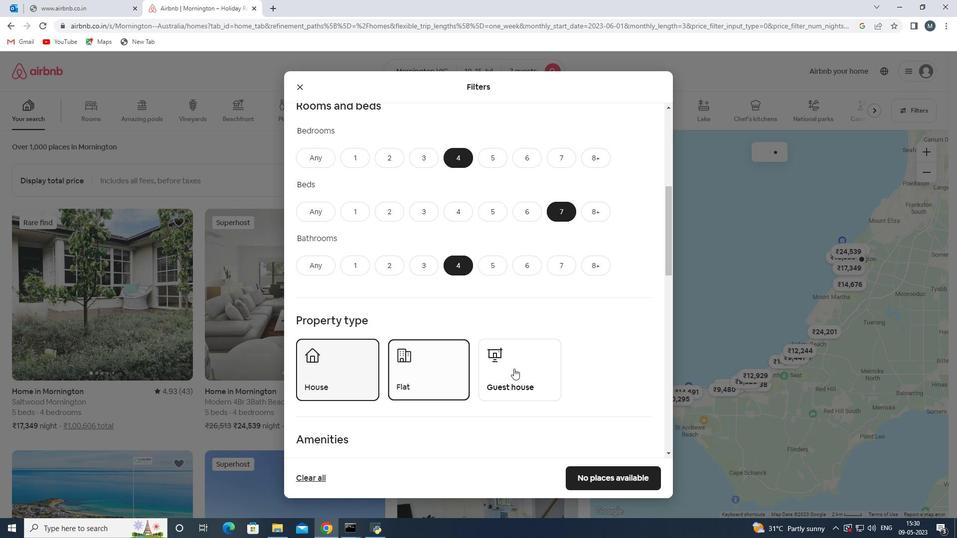 
Action: Mouse moved to (474, 361)
Screenshot: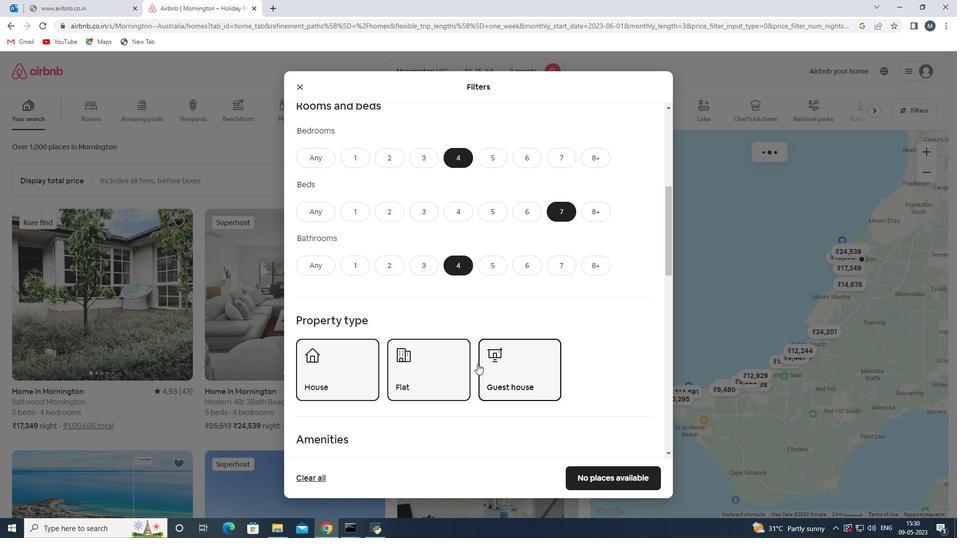 
Action: Mouse scrolled (474, 361) with delta (0, 0)
Screenshot: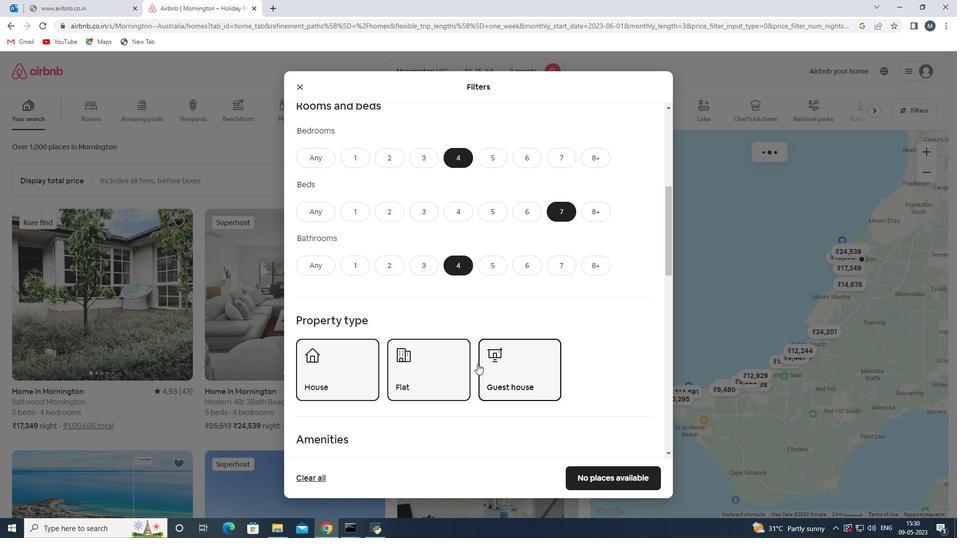 
Action: Mouse moved to (442, 337)
Screenshot: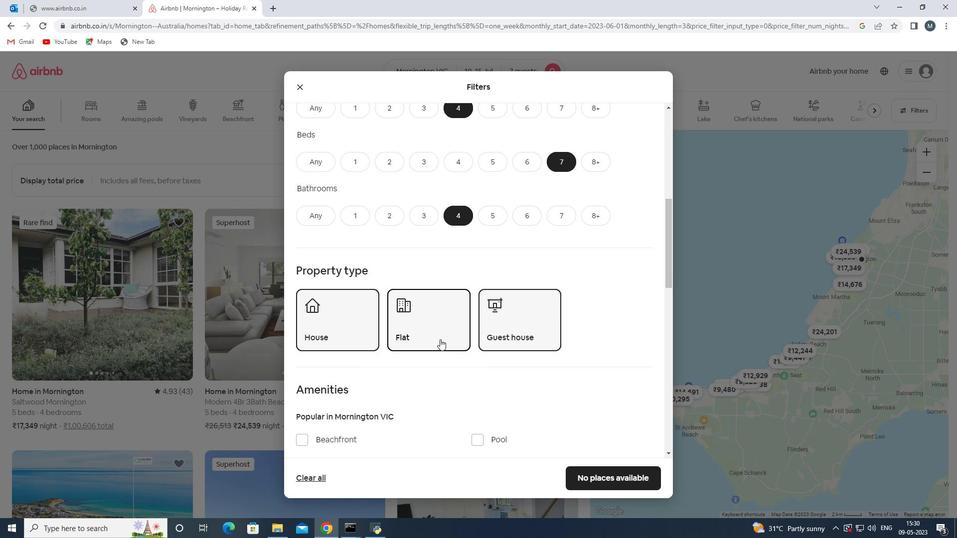 
Action: Mouse scrolled (442, 337) with delta (0, 0)
Screenshot: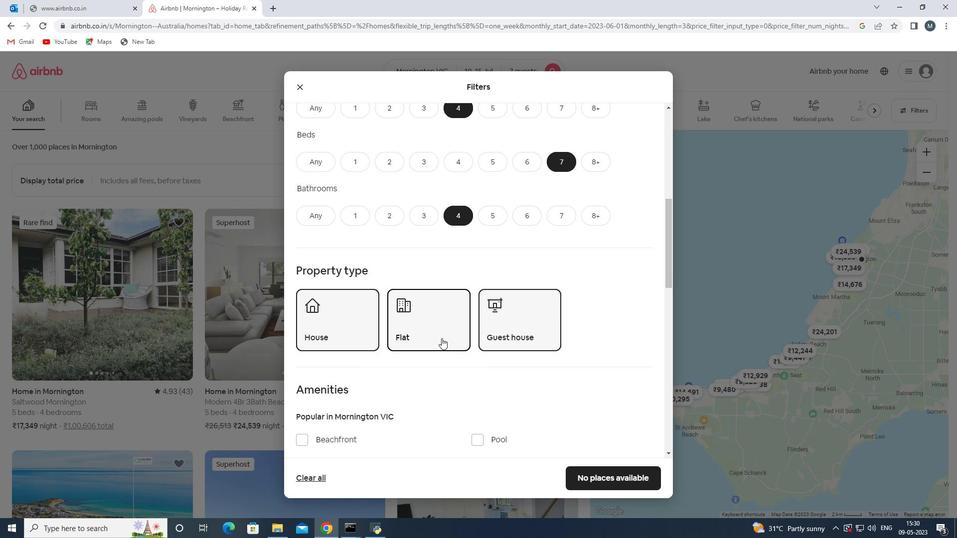 
Action: Mouse scrolled (442, 337) with delta (0, 0)
Screenshot: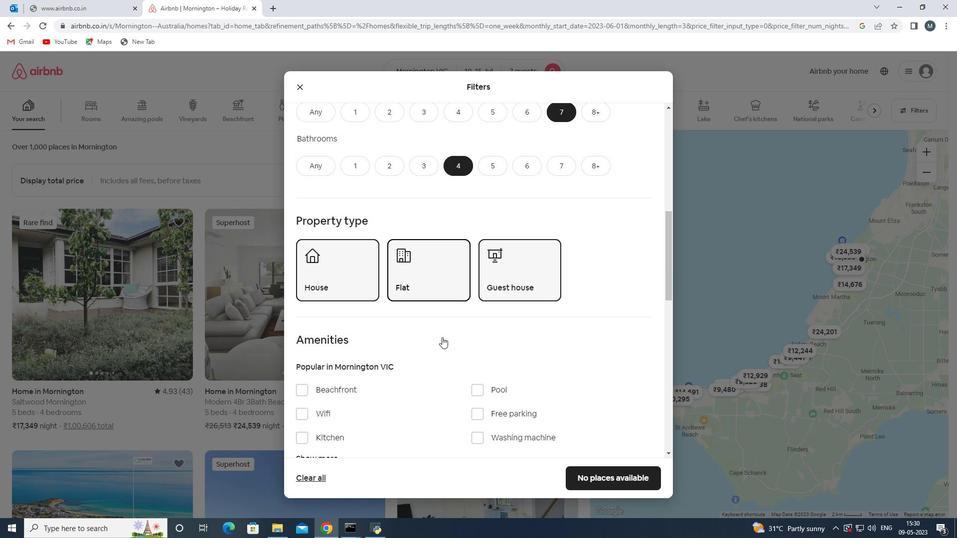 
Action: Mouse moved to (344, 365)
Screenshot: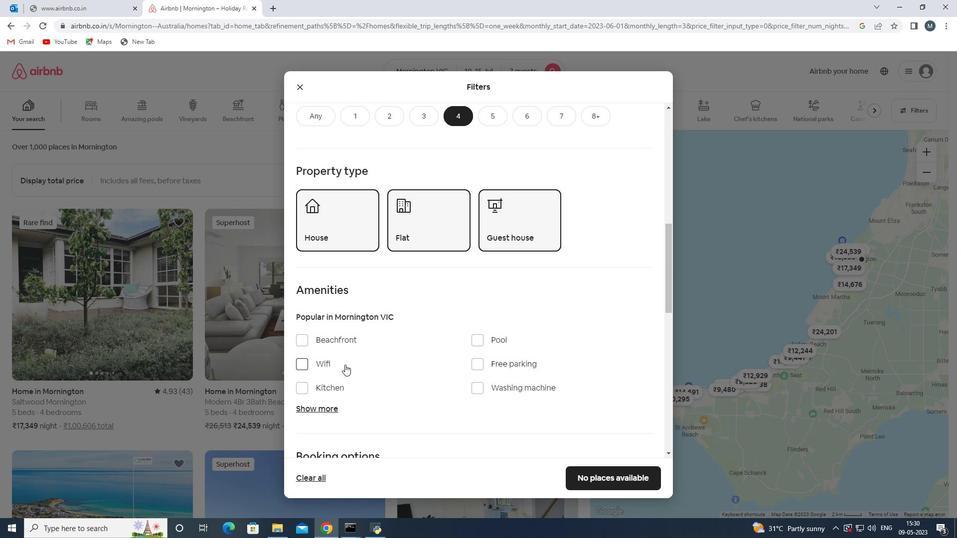 
Action: Mouse pressed left at (344, 365)
Screenshot: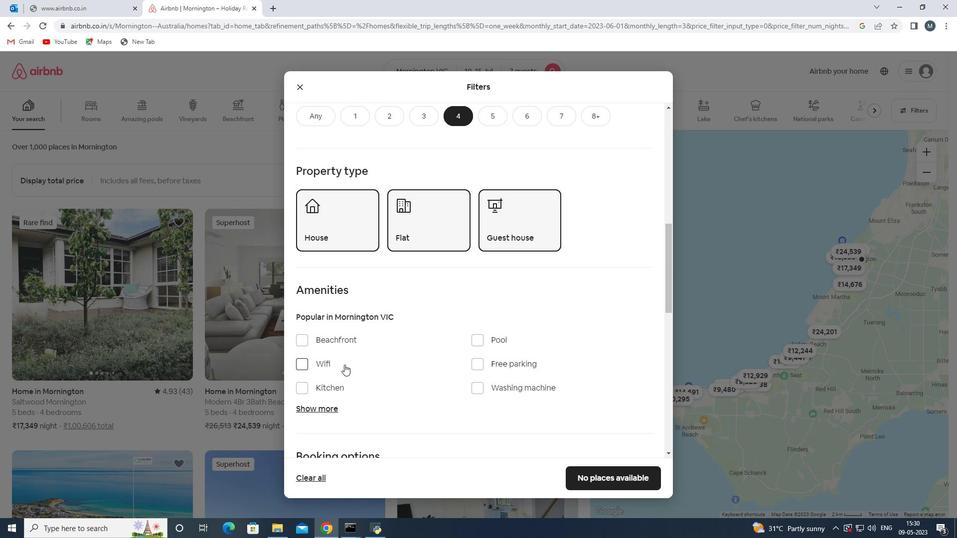 
Action: Mouse moved to (380, 356)
Screenshot: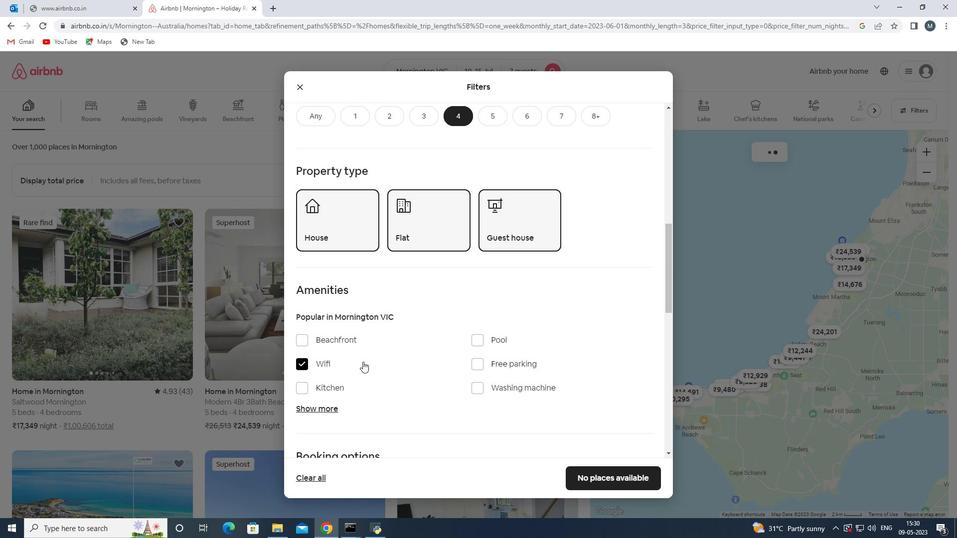 
Action: Mouse scrolled (380, 356) with delta (0, 0)
Screenshot: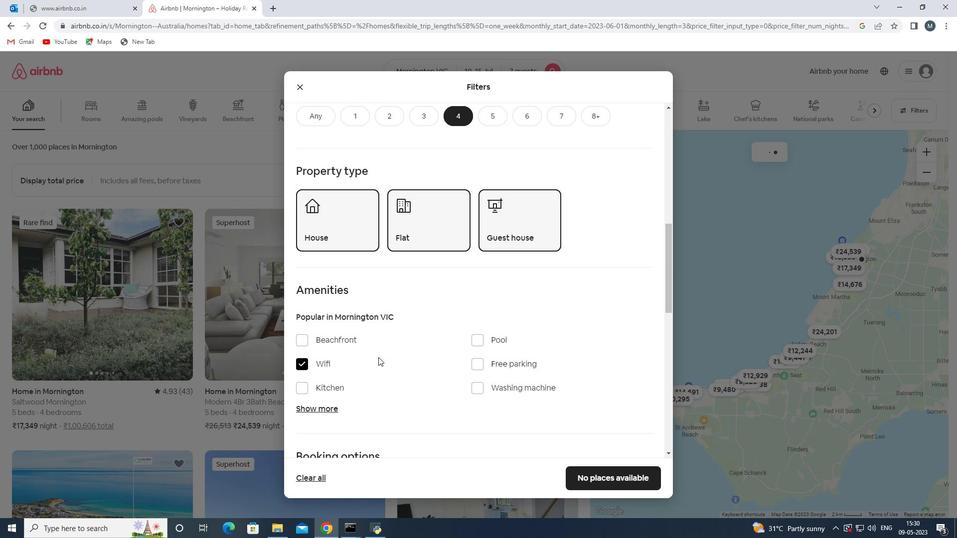 
Action: Mouse moved to (479, 315)
Screenshot: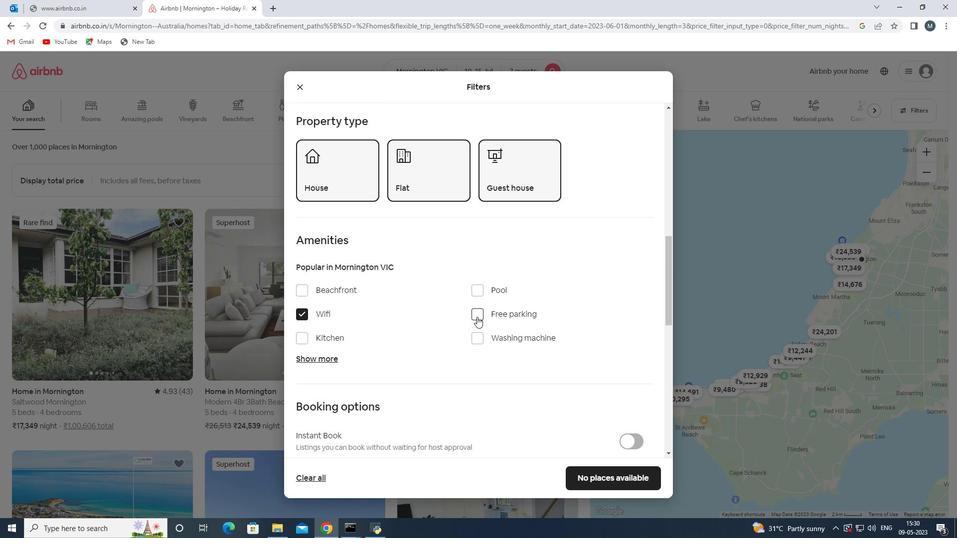 
Action: Mouse pressed left at (479, 315)
Screenshot: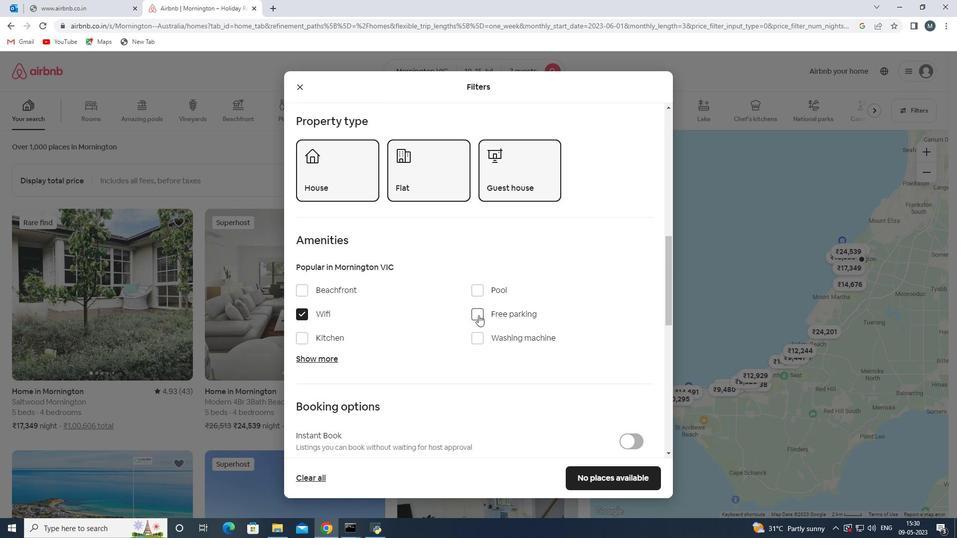 
Action: Mouse moved to (333, 360)
Screenshot: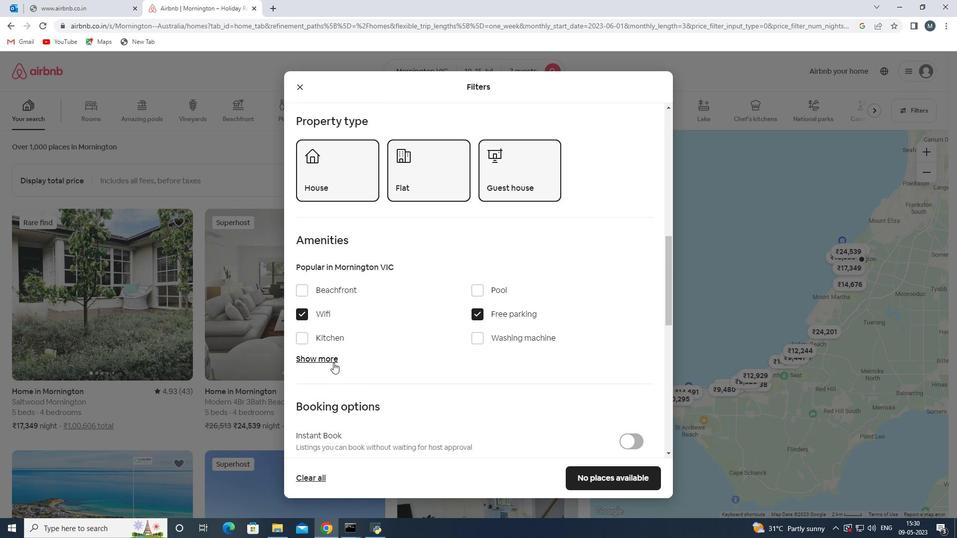 
Action: Mouse pressed left at (333, 360)
Screenshot: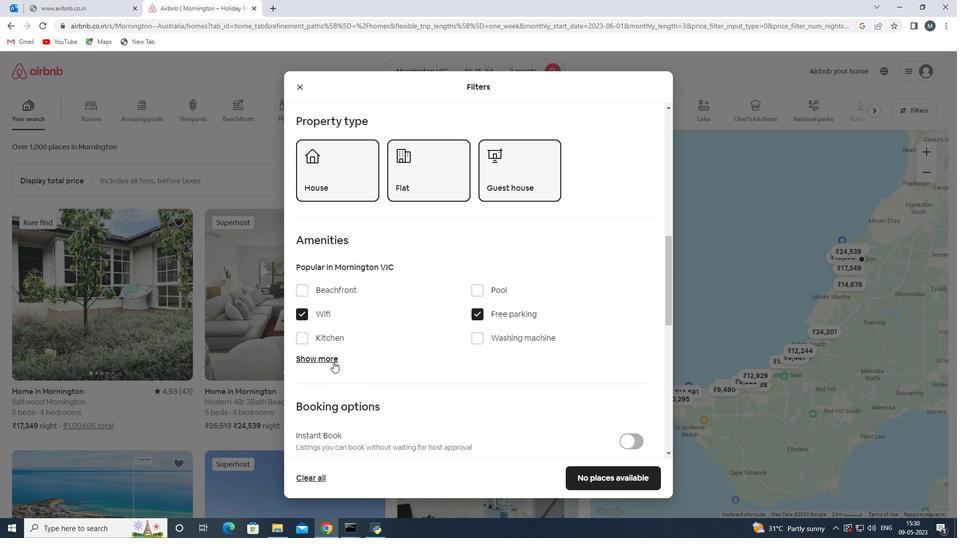 
Action: Mouse moved to (382, 350)
Screenshot: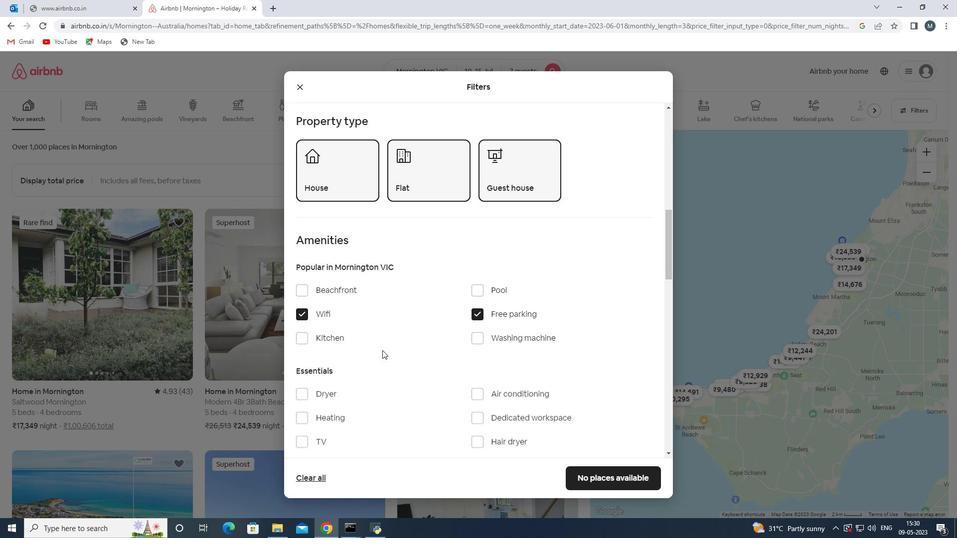 
Action: Mouse scrolled (382, 349) with delta (0, 0)
Screenshot: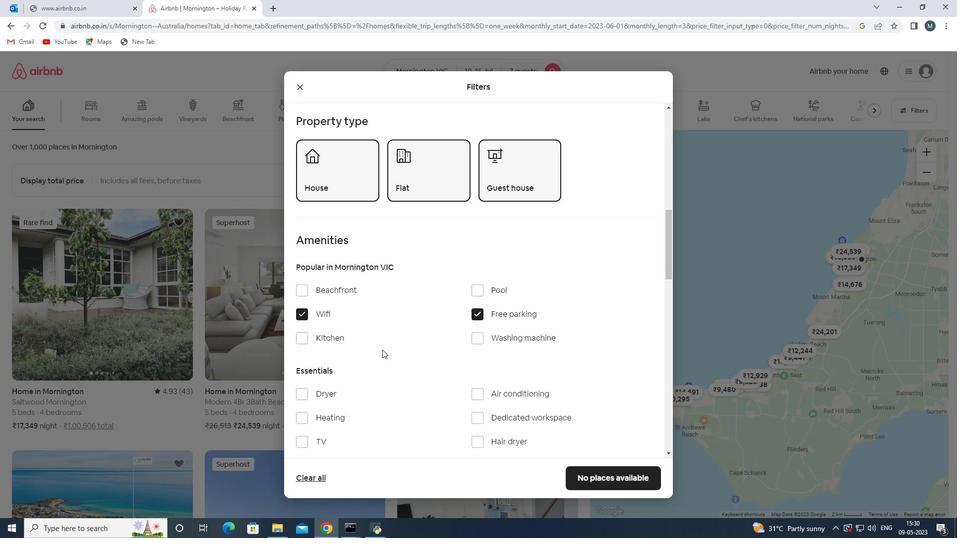
Action: Mouse moved to (372, 352)
Screenshot: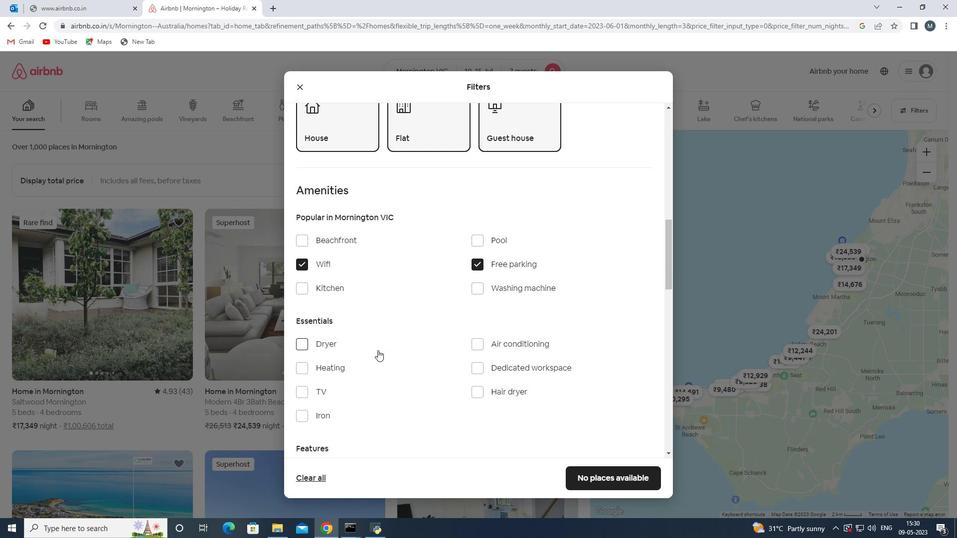 
Action: Mouse scrolled (372, 351) with delta (0, 0)
Screenshot: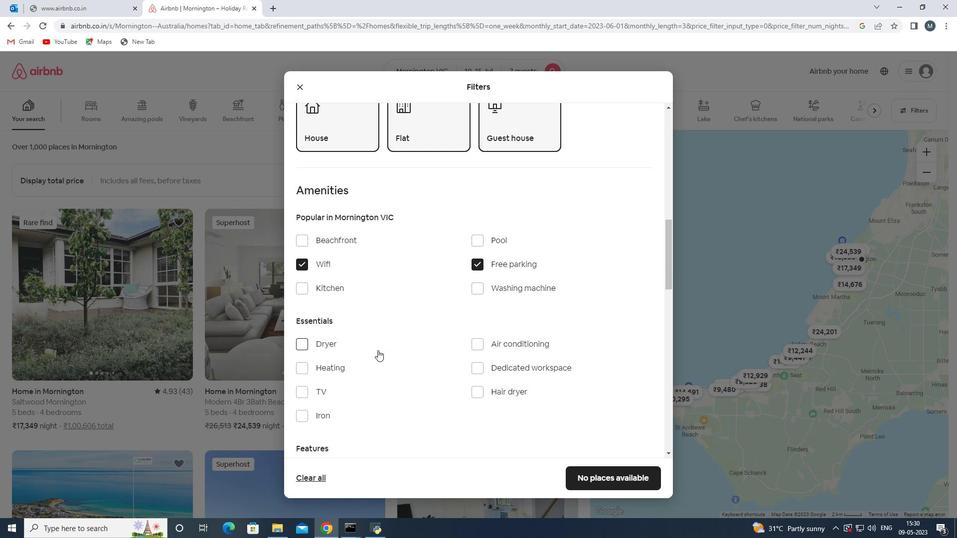 
Action: Mouse moved to (352, 346)
Screenshot: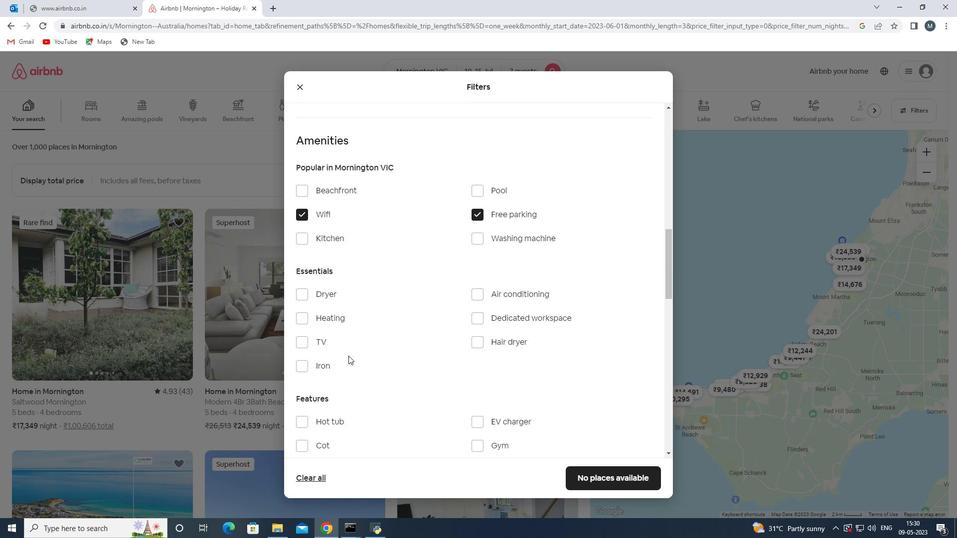 
Action: Mouse pressed left at (352, 346)
Screenshot: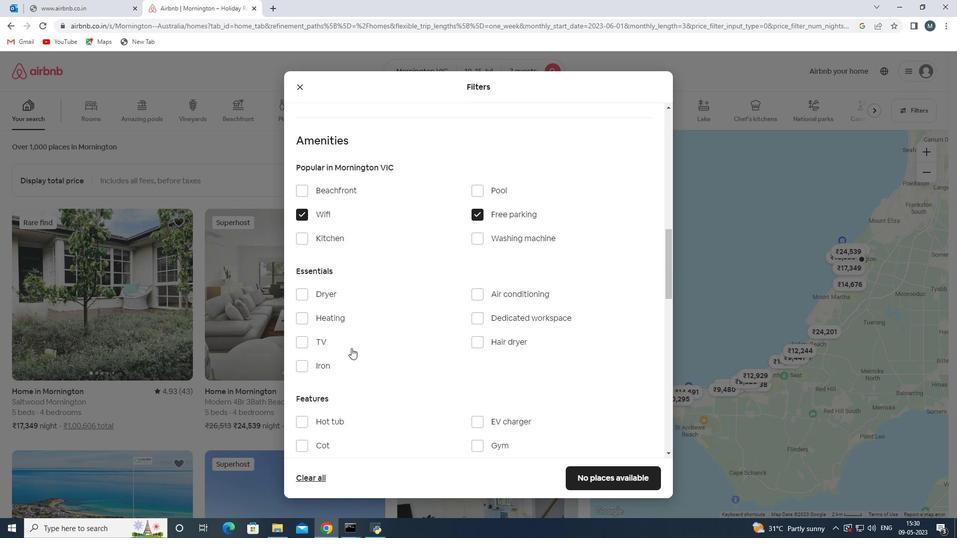 
Action: Mouse moved to (383, 338)
Screenshot: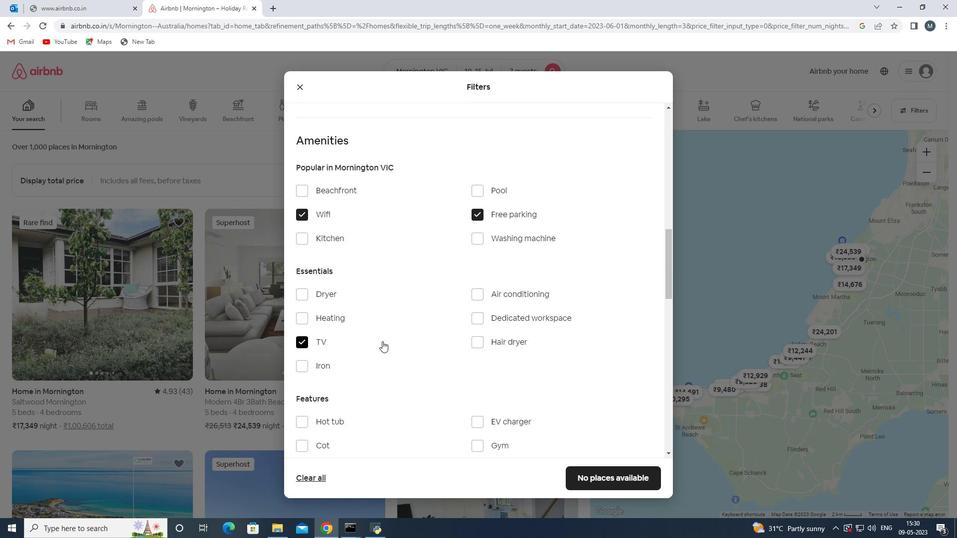 
Action: Mouse scrolled (383, 338) with delta (0, 0)
Screenshot: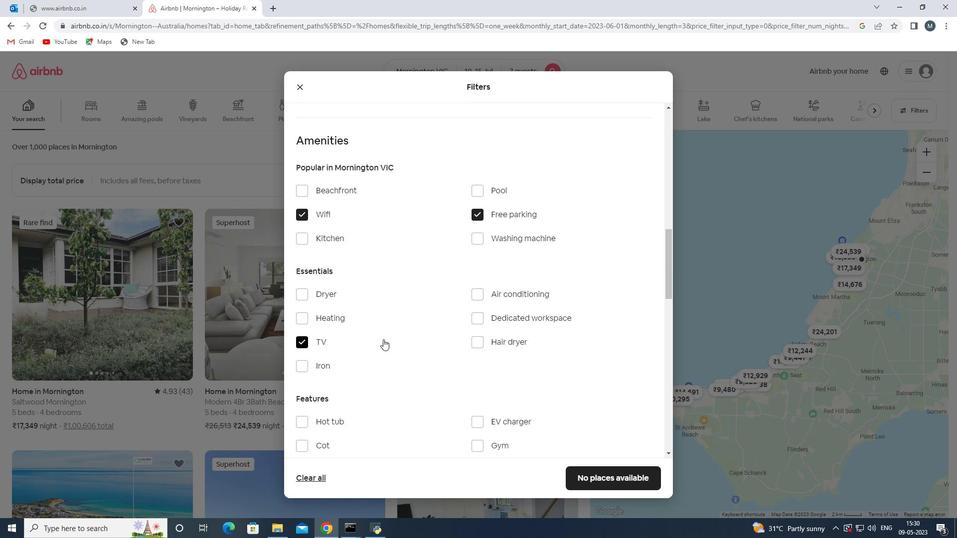 
Action: Mouse moved to (353, 360)
Screenshot: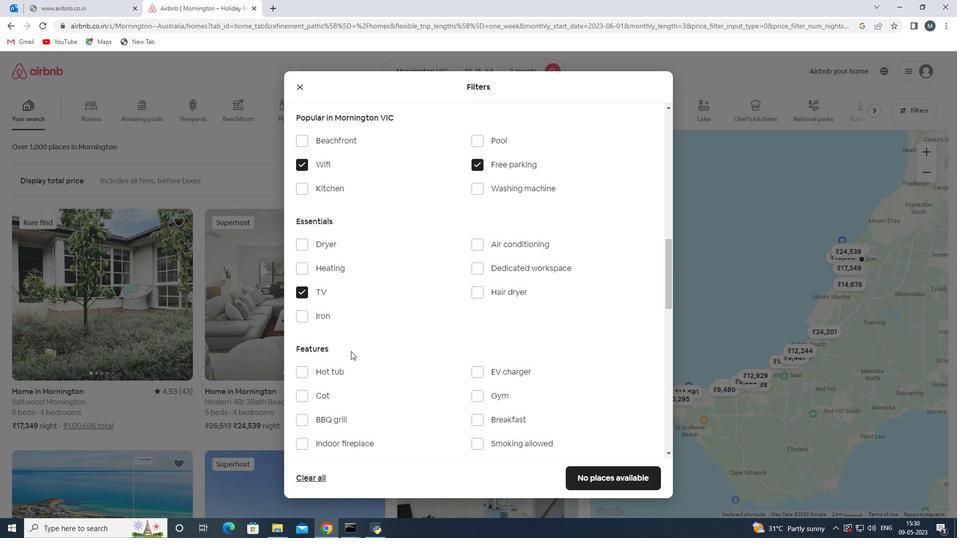 
Action: Mouse scrolled (353, 360) with delta (0, 0)
Screenshot: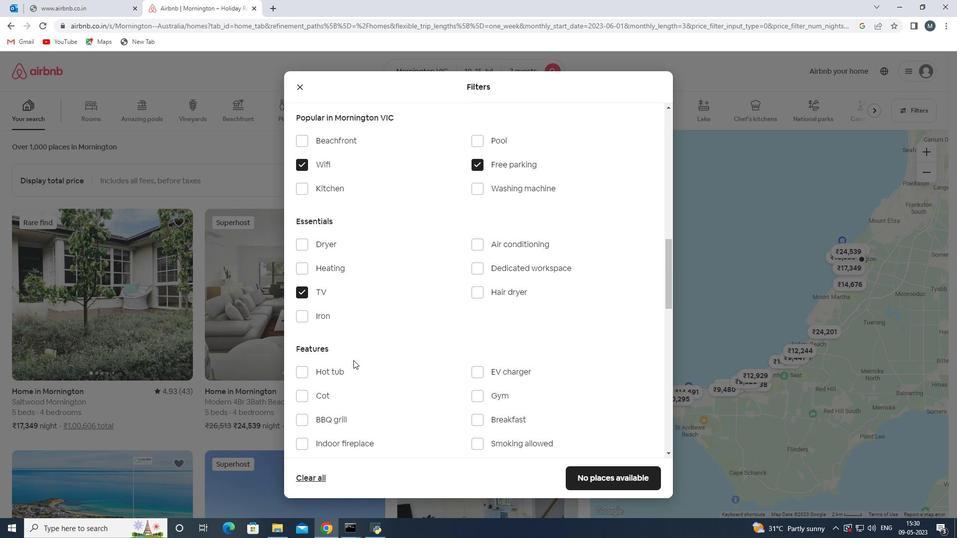 
Action: Mouse moved to (357, 328)
Screenshot: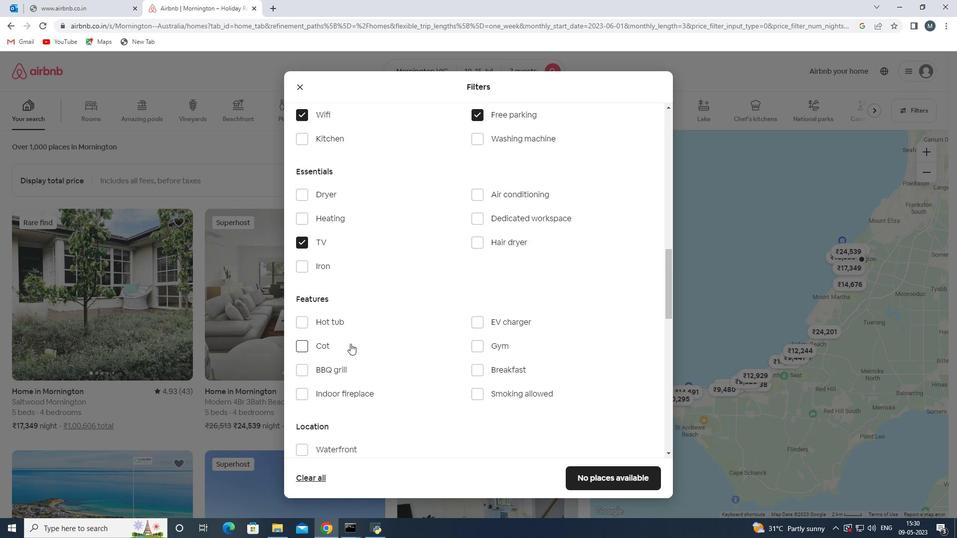 
Action: Mouse pressed left at (357, 328)
Screenshot: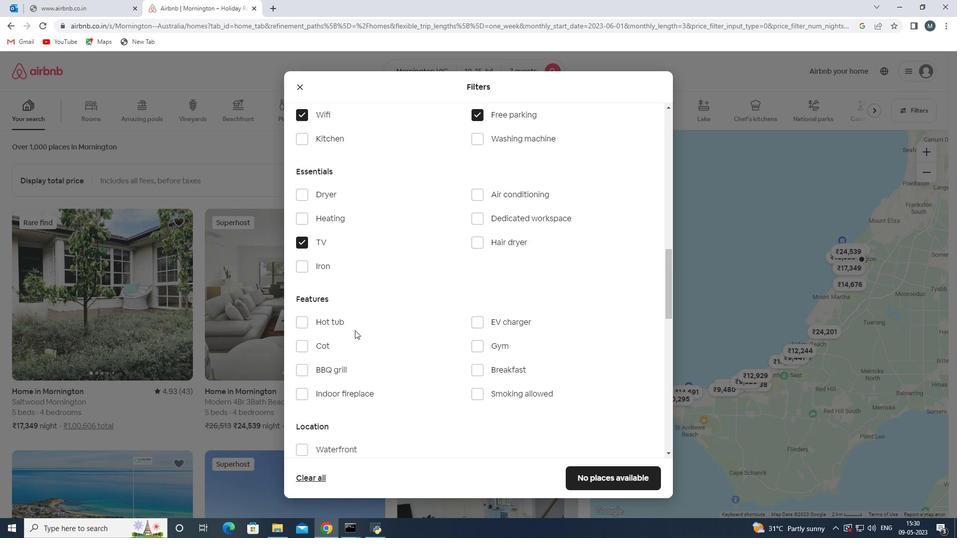 
Action: Mouse moved to (490, 343)
Screenshot: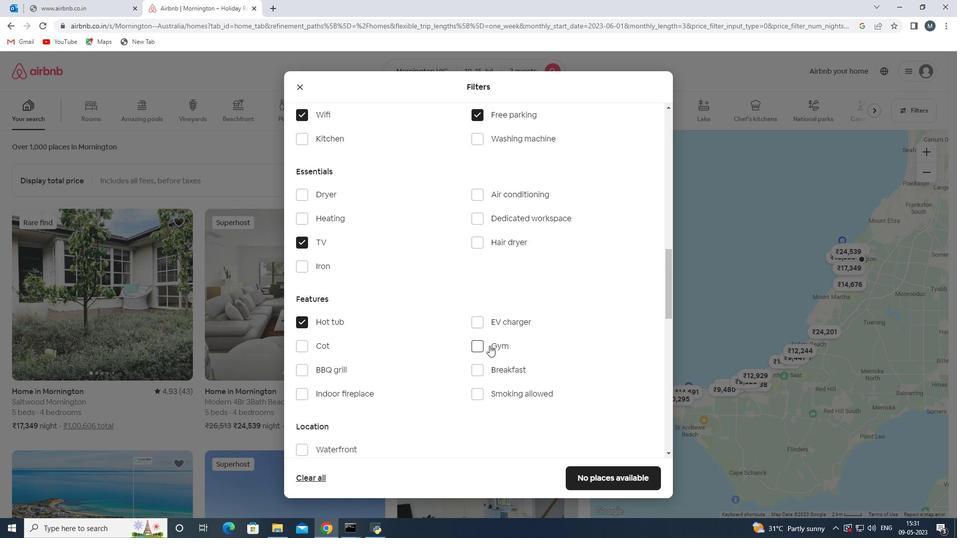 
Action: Mouse pressed left at (490, 343)
Screenshot: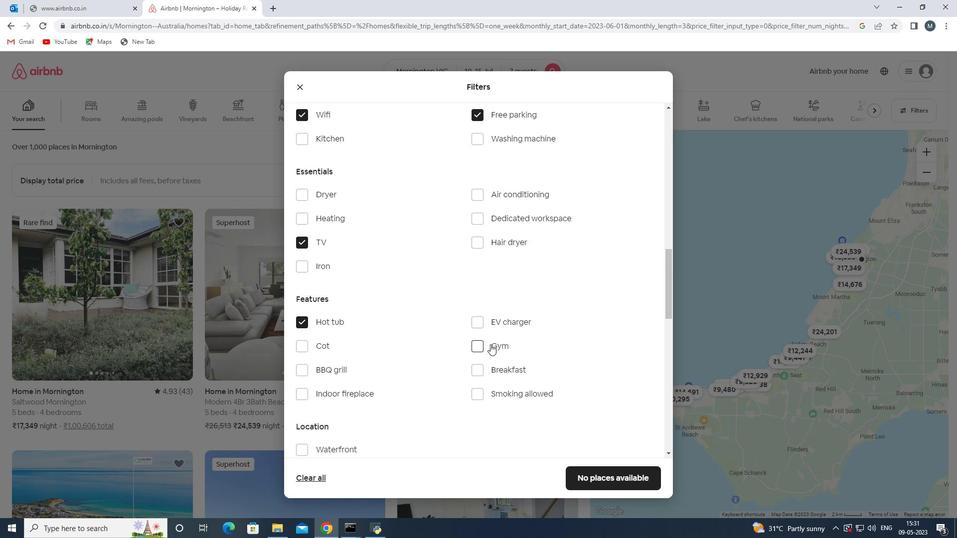 
Action: Mouse moved to (387, 361)
Screenshot: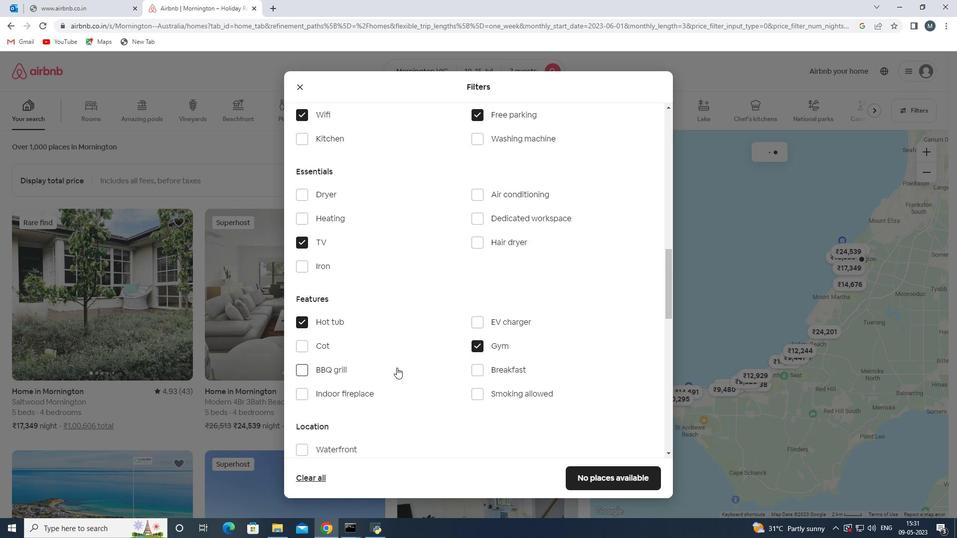 
Action: Mouse scrolled (387, 361) with delta (0, 0)
Screenshot: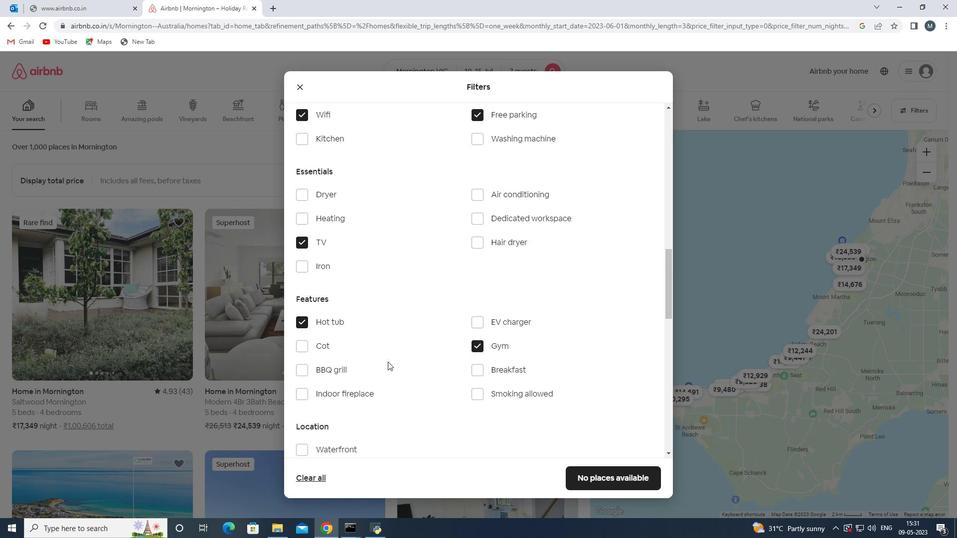 
Action: Mouse moved to (477, 345)
Screenshot: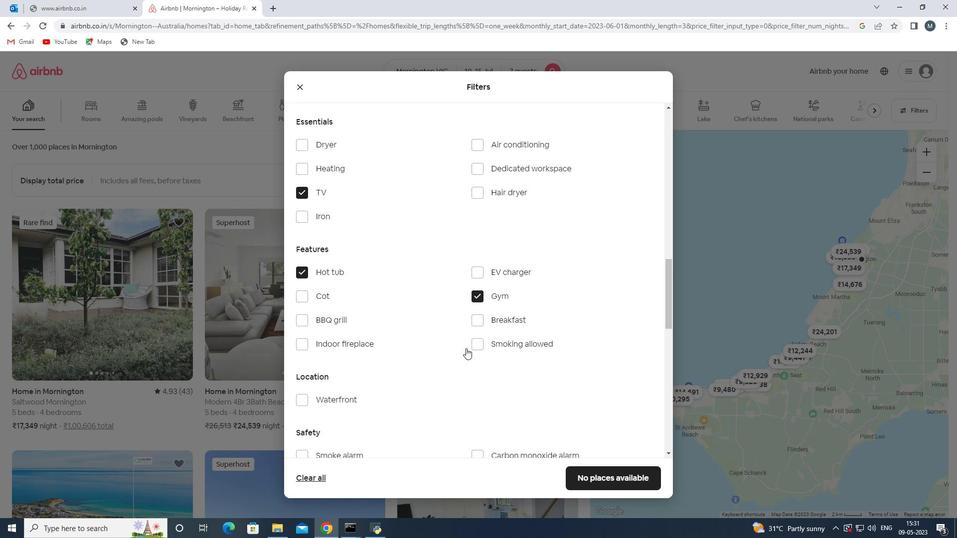 
Action: Mouse pressed left at (477, 345)
Screenshot: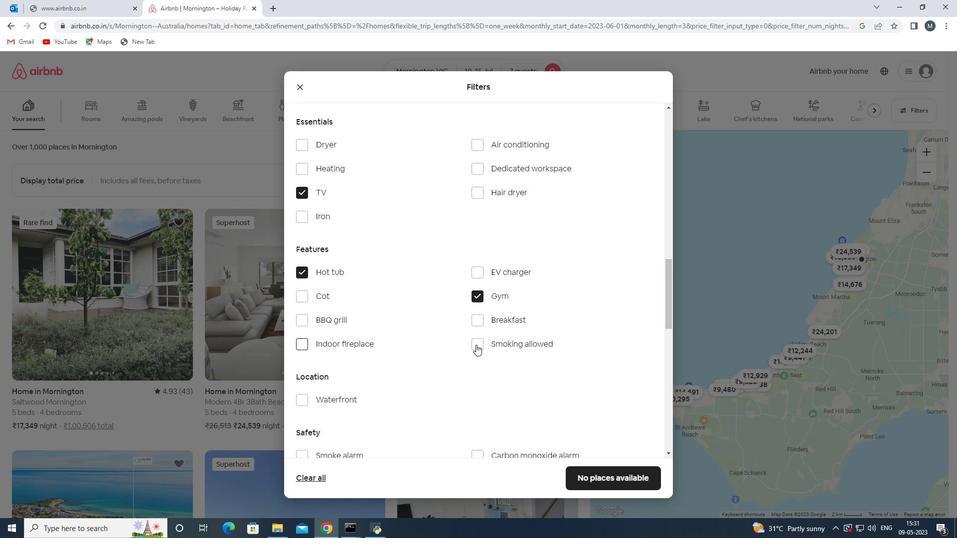 
Action: Mouse moved to (366, 355)
Screenshot: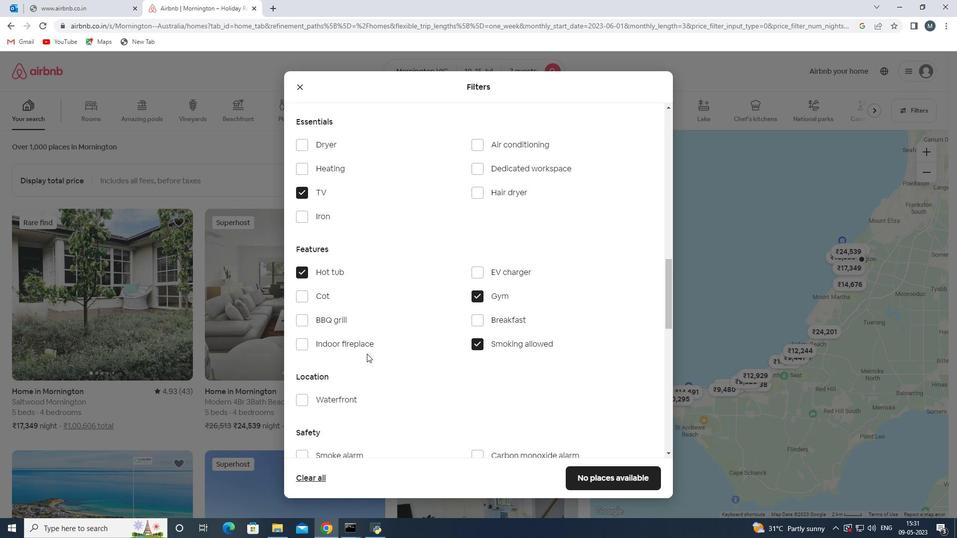 
Action: Mouse scrolled (366, 354) with delta (0, 0)
Screenshot: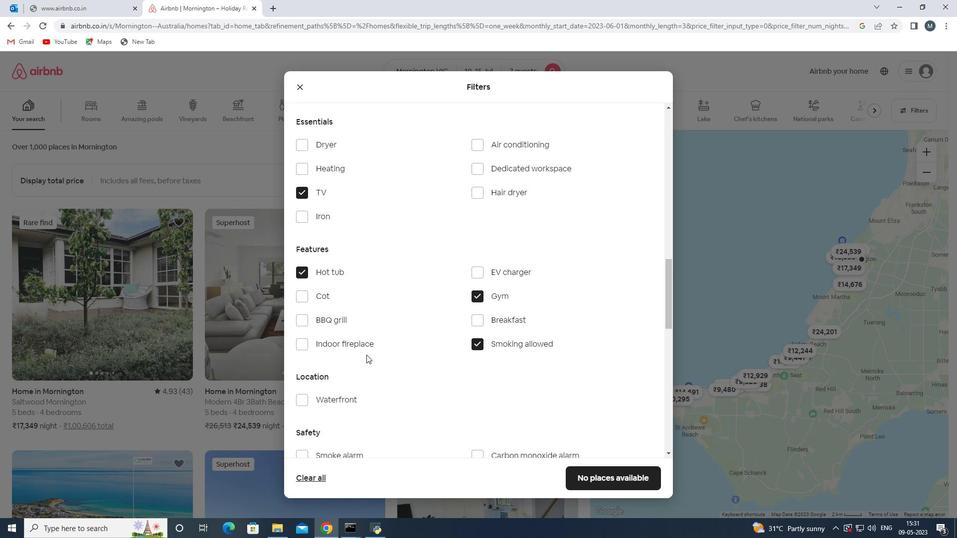 
Action: Mouse moved to (367, 354)
Screenshot: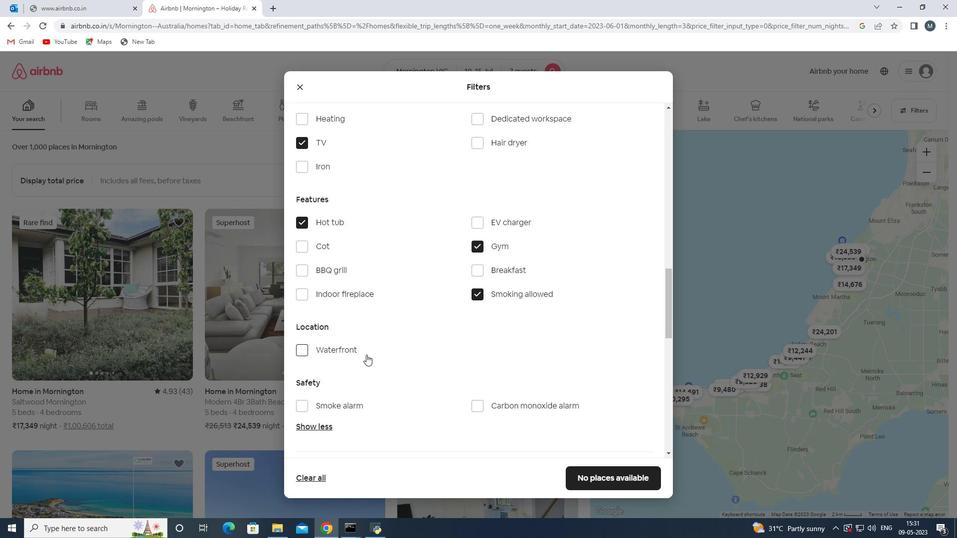 
Action: Mouse scrolled (367, 354) with delta (0, 0)
Screenshot: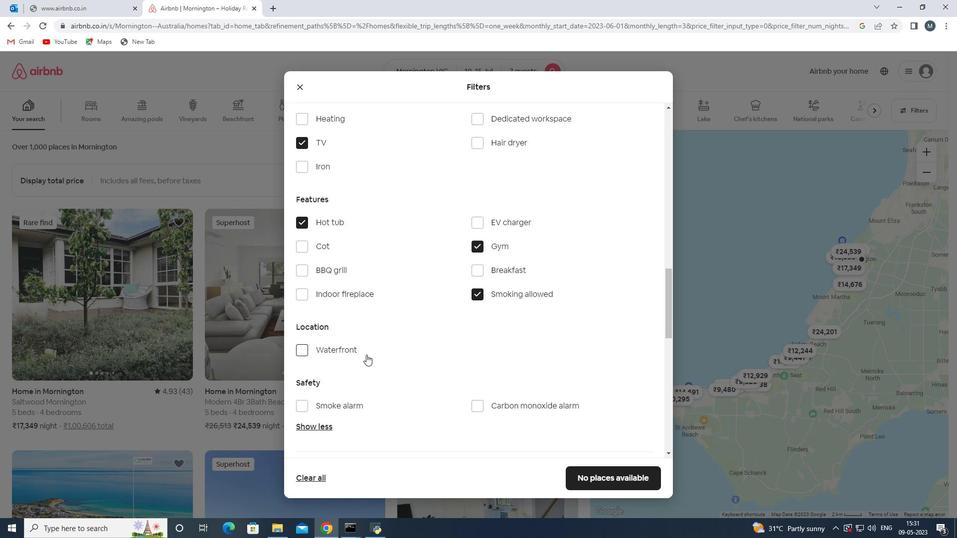 
Action: Mouse scrolled (367, 354) with delta (0, 0)
Screenshot: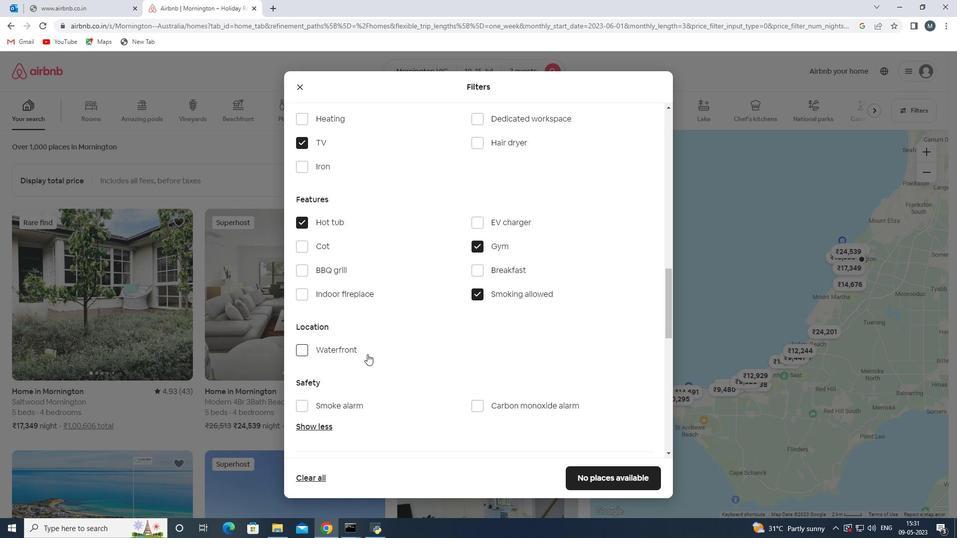 
Action: Mouse moved to (397, 353)
Screenshot: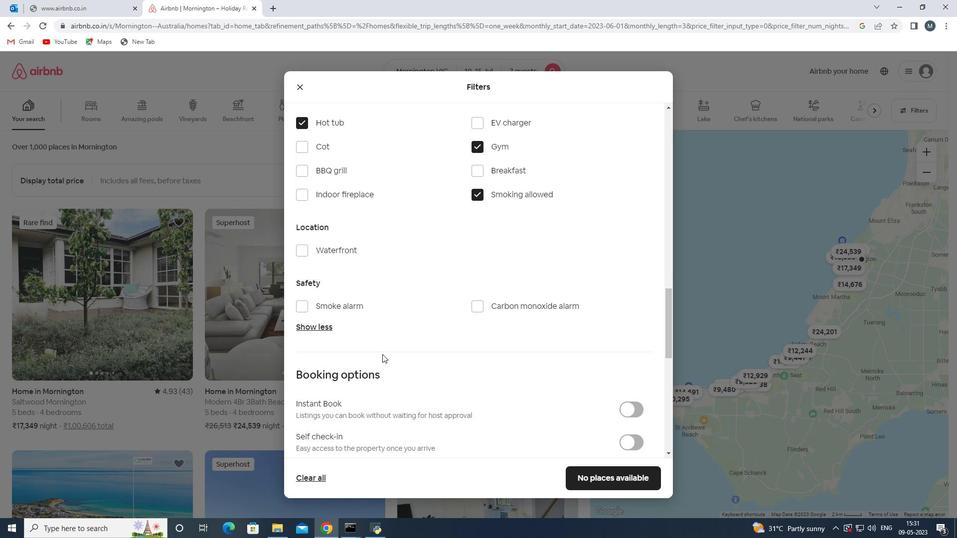 
Action: Mouse scrolled (397, 353) with delta (0, 0)
Screenshot: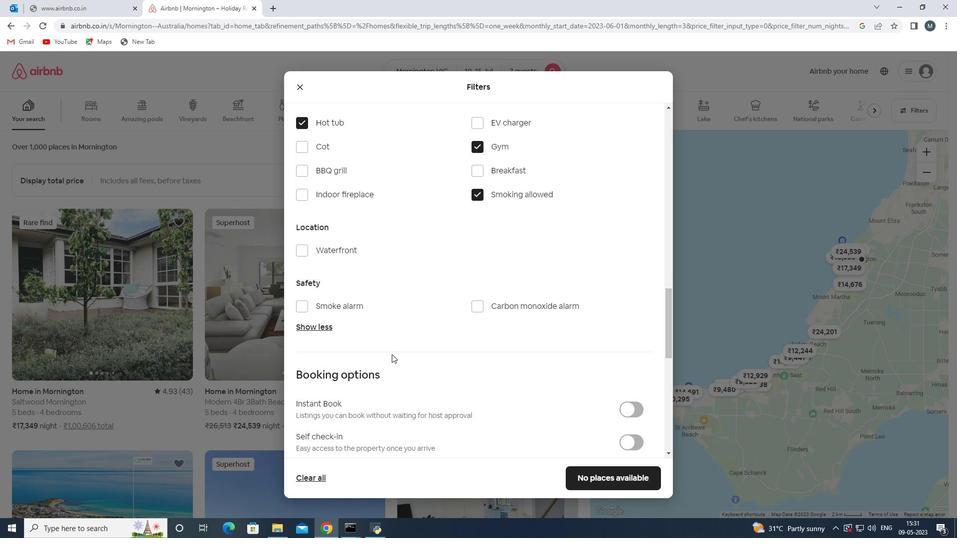 
Action: Mouse moved to (627, 388)
Screenshot: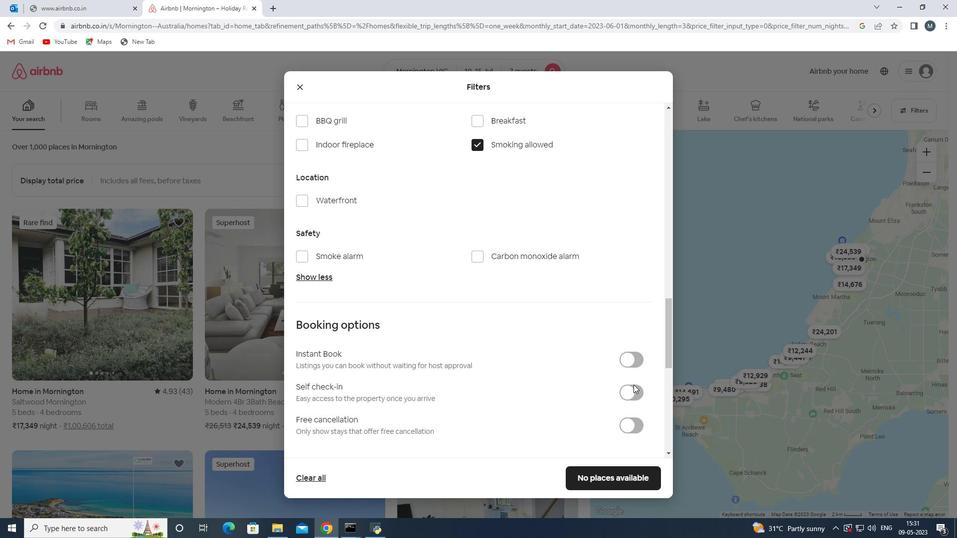 
Action: Mouse pressed left at (627, 388)
Screenshot: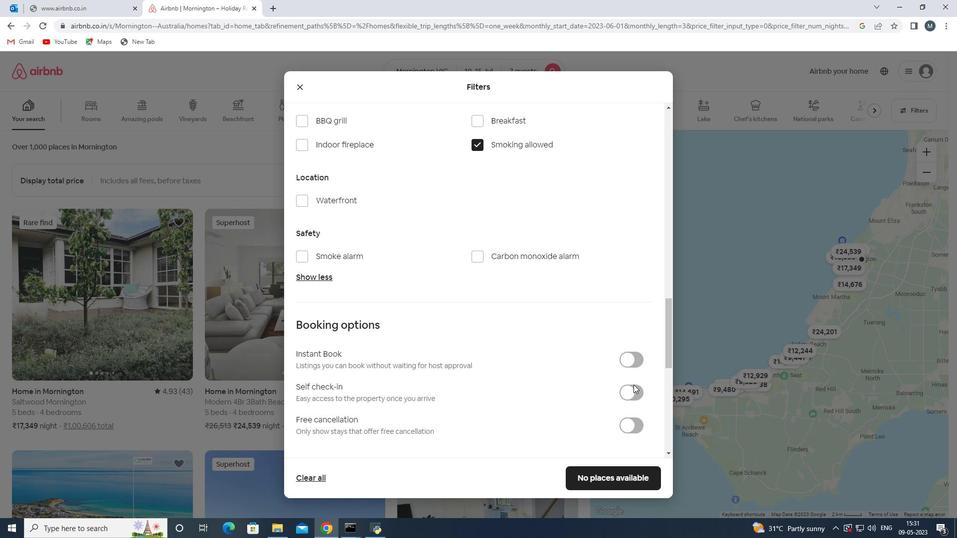 
Action: Mouse moved to (399, 357)
Screenshot: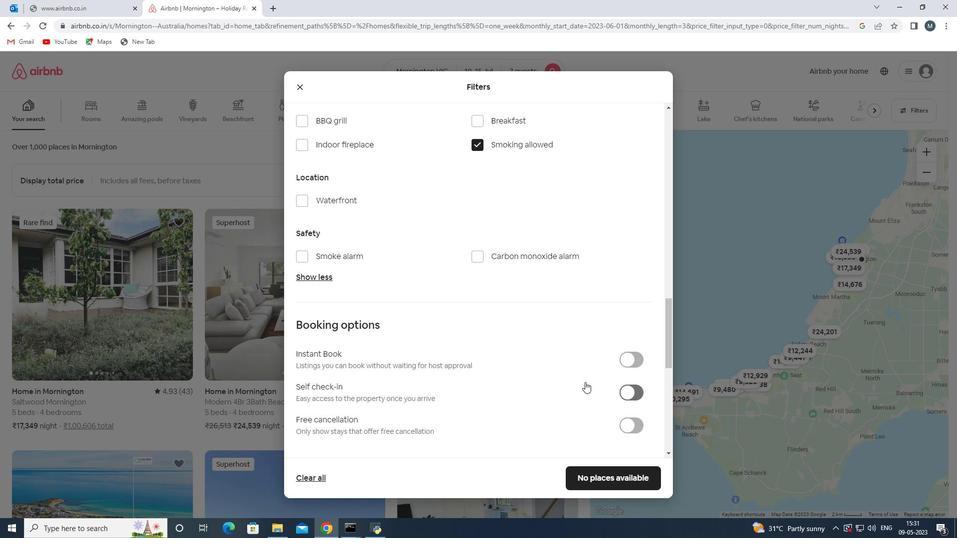 
Action: Mouse scrolled (399, 356) with delta (0, 0)
Screenshot: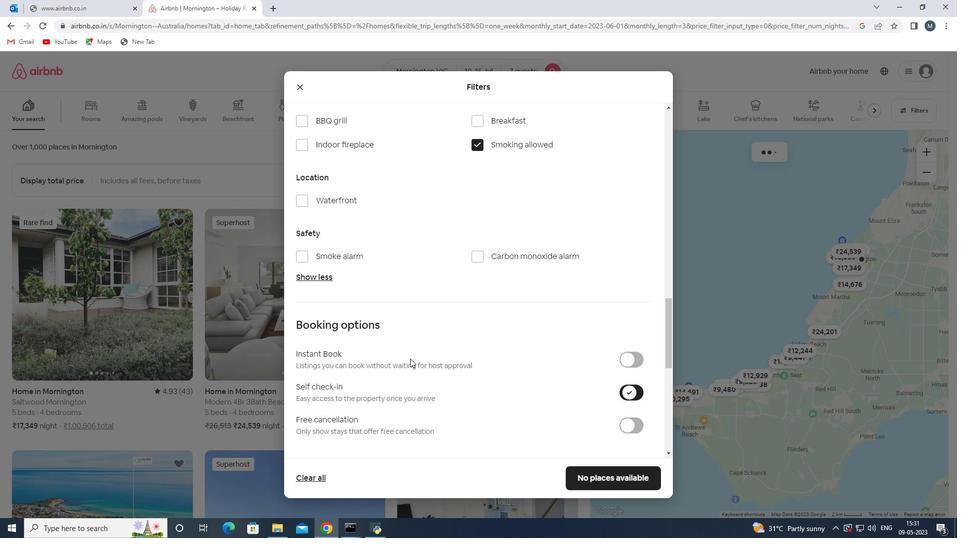 
Action: Mouse scrolled (399, 356) with delta (0, 0)
Screenshot: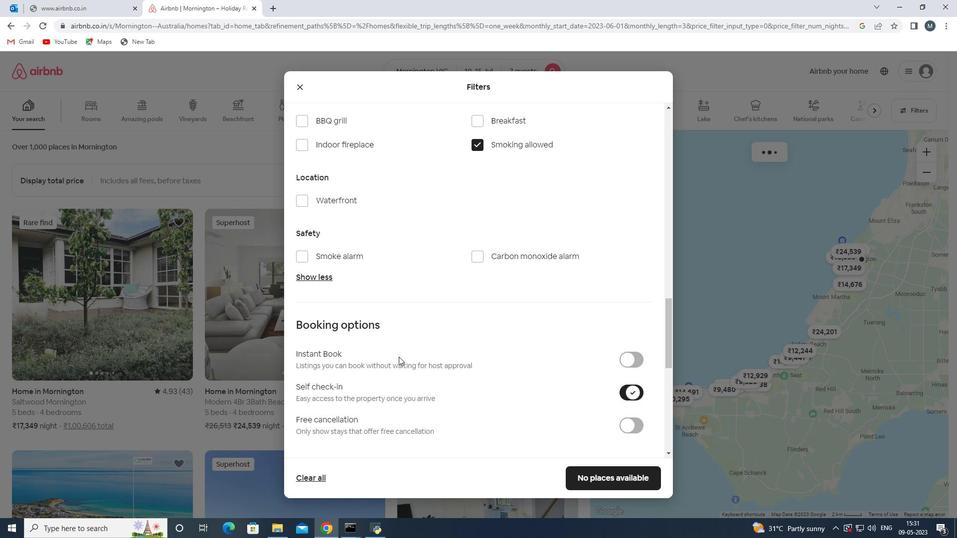 
Action: Mouse scrolled (399, 356) with delta (0, 0)
Screenshot: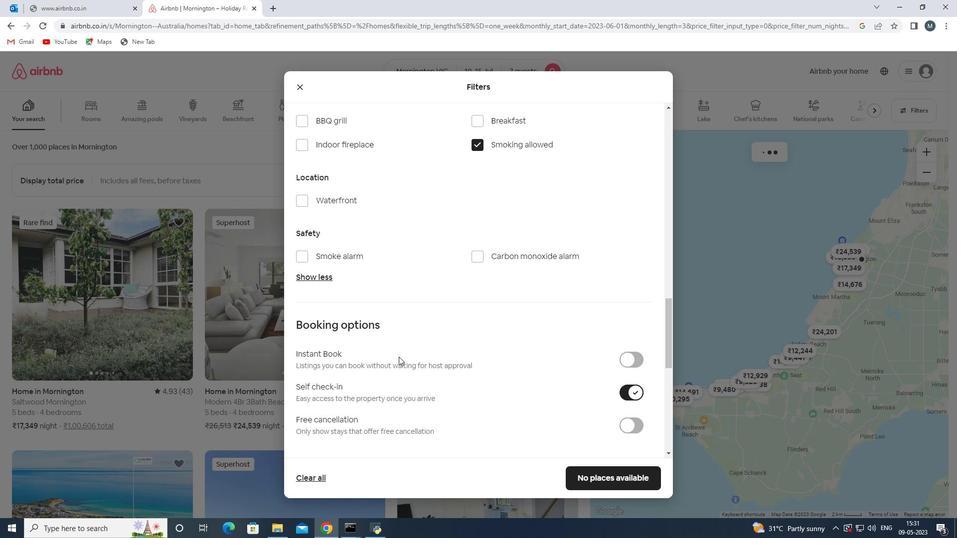 
Action: Mouse moved to (397, 355)
Screenshot: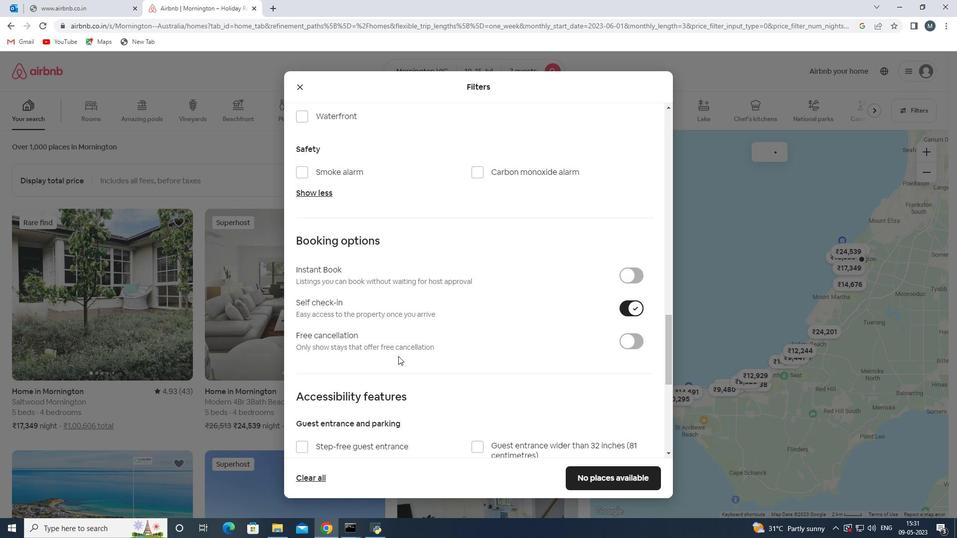 
Action: Mouse scrolled (397, 354) with delta (0, 0)
Screenshot: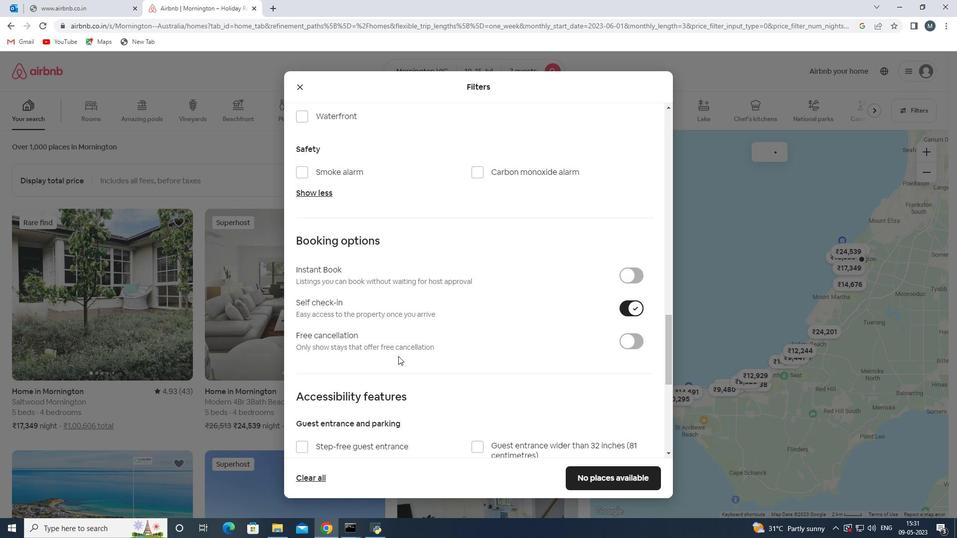 
Action: Mouse moved to (388, 355)
Screenshot: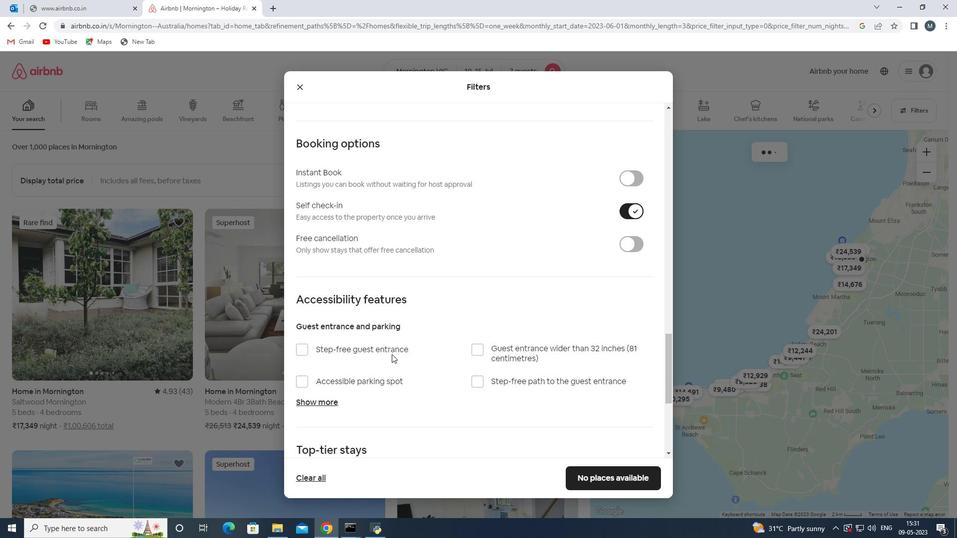 
Action: Mouse scrolled (388, 354) with delta (0, 0)
Screenshot: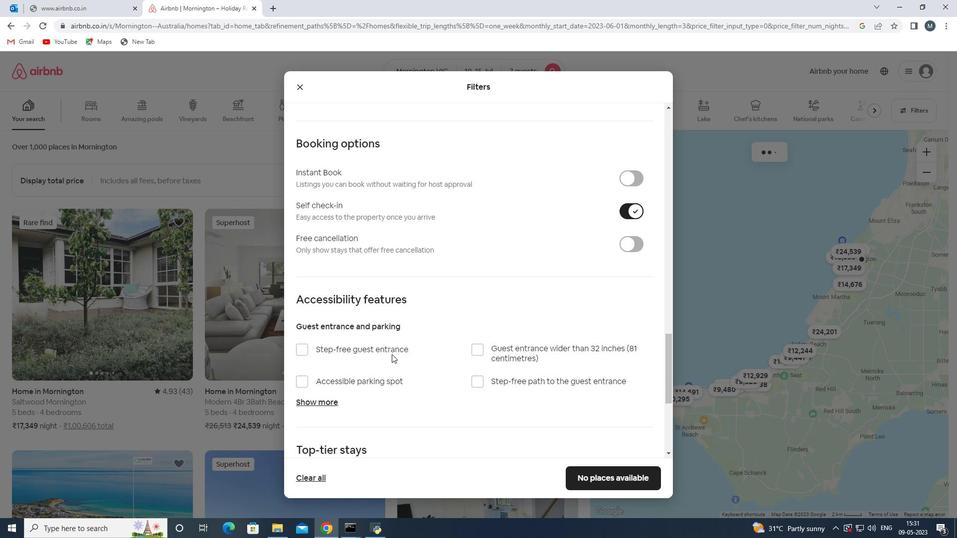 
Action: Mouse moved to (375, 356)
Screenshot: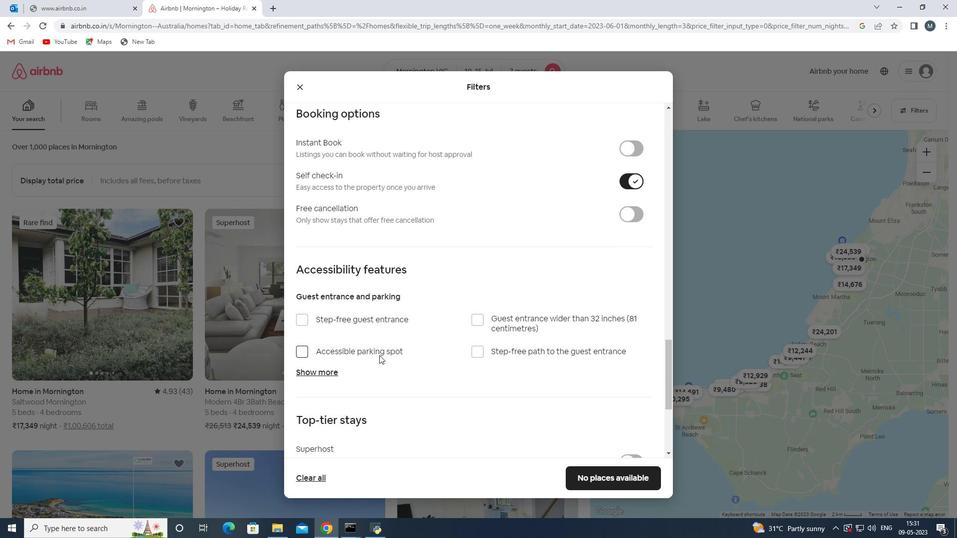 
Action: Mouse scrolled (375, 356) with delta (0, 0)
Screenshot: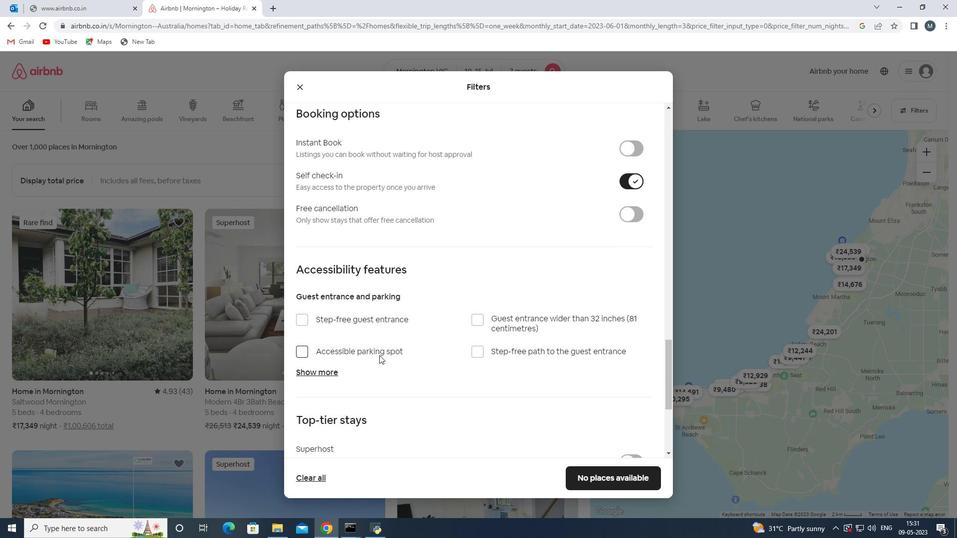 
Action: Mouse moved to (374, 357)
Screenshot: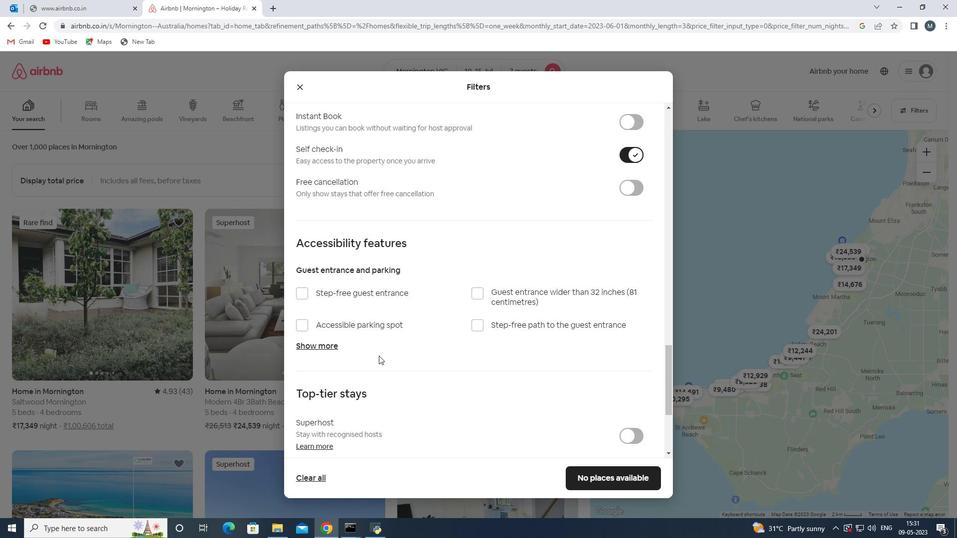 
Action: Mouse scrolled (374, 357) with delta (0, 0)
Screenshot: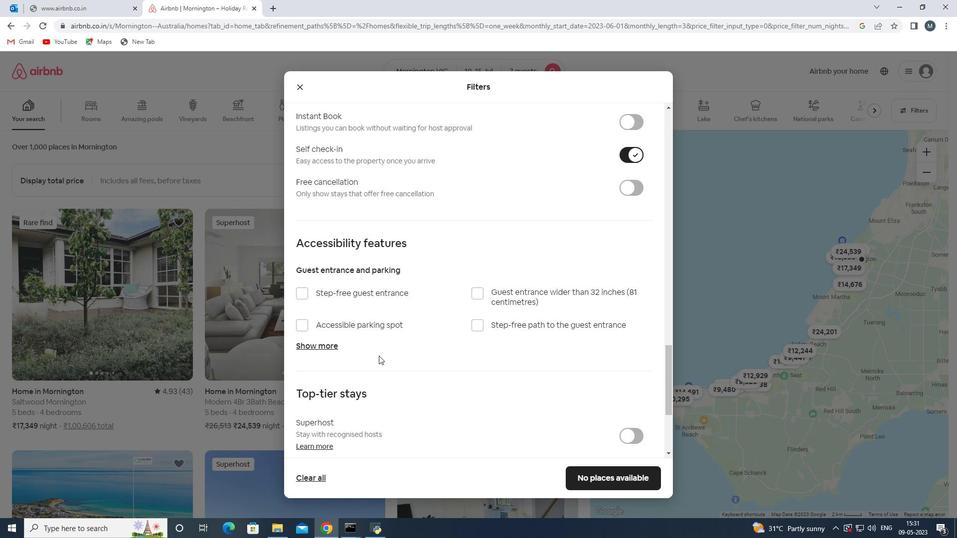 
Action: Mouse moved to (367, 361)
Screenshot: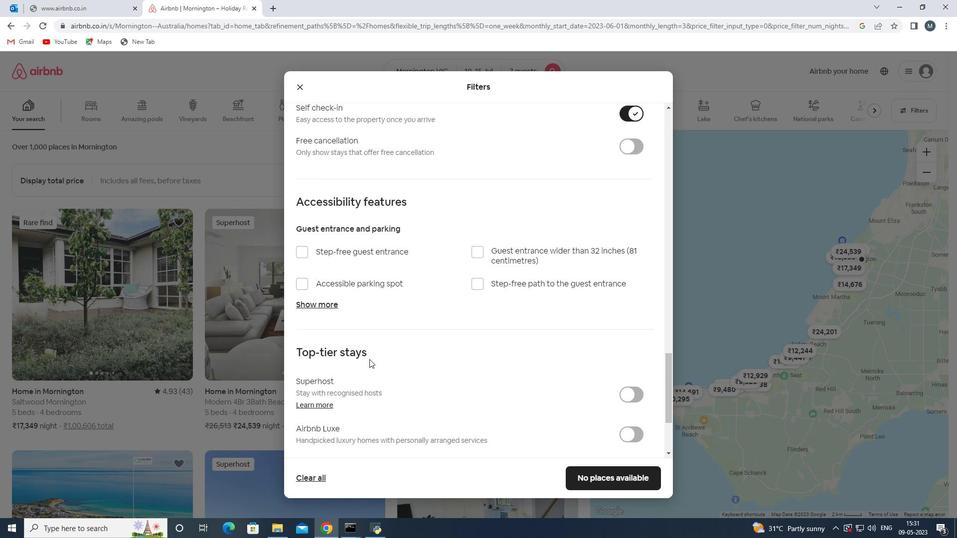 
Action: Mouse scrolled (367, 360) with delta (0, 0)
Screenshot: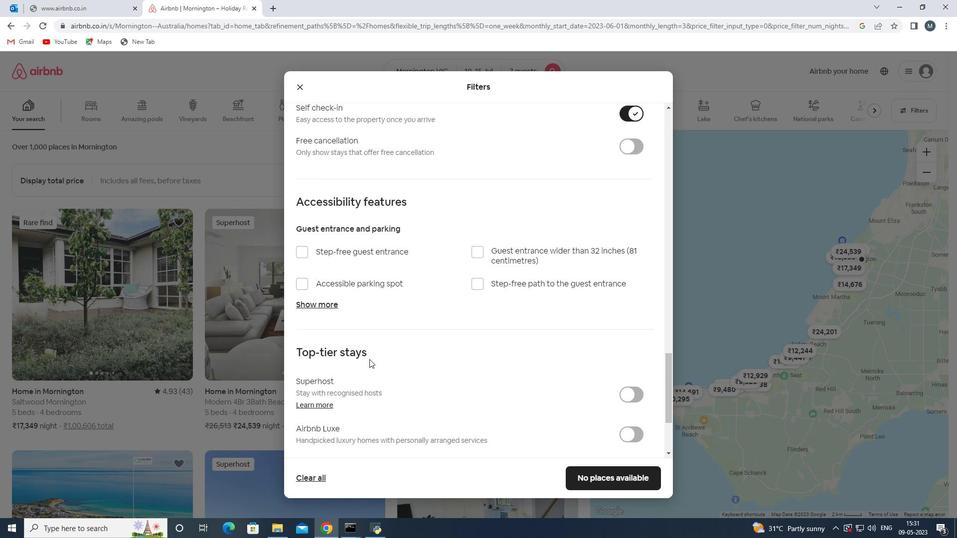 
Action: Mouse moved to (364, 398)
Screenshot: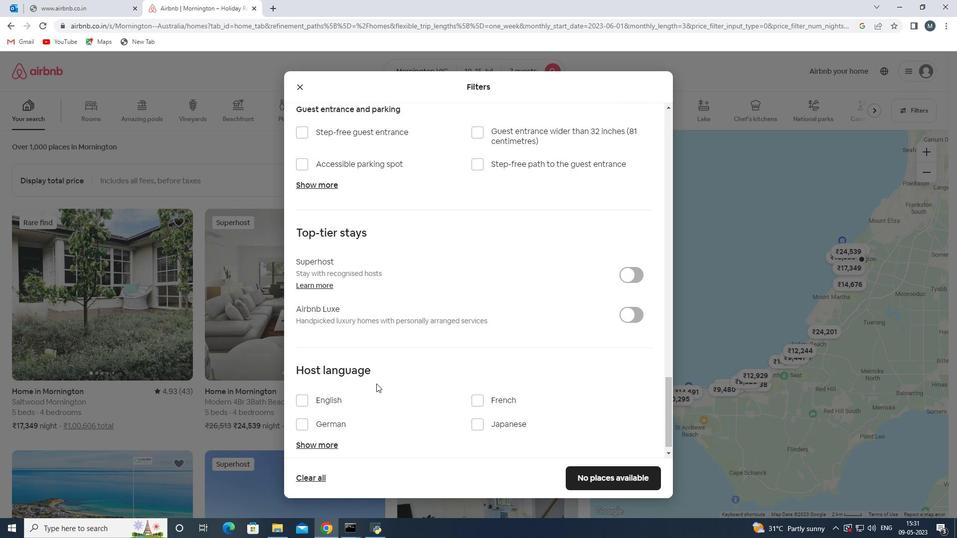 
Action: Mouse pressed left at (364, 398)
Screenshot: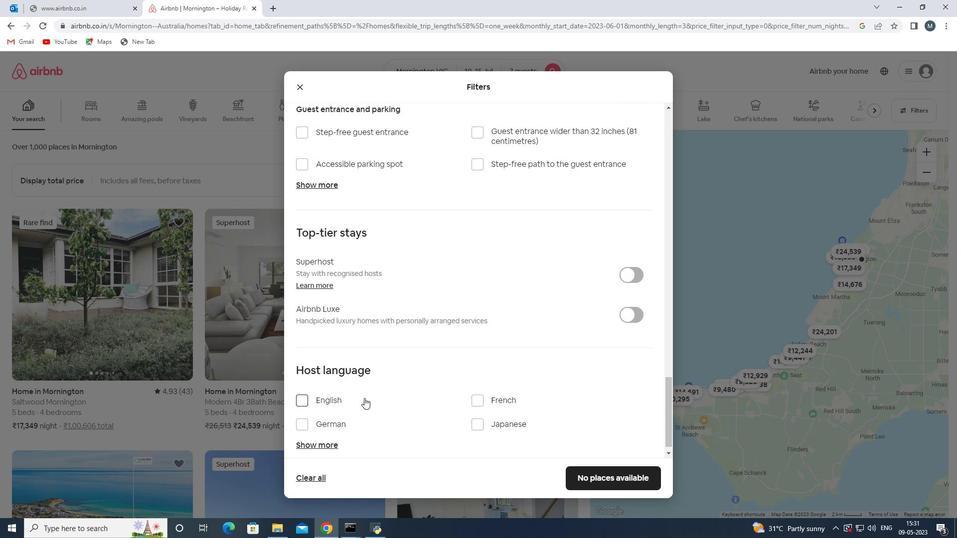 
Action: Mouse moved to (459, 419)
Screenshot: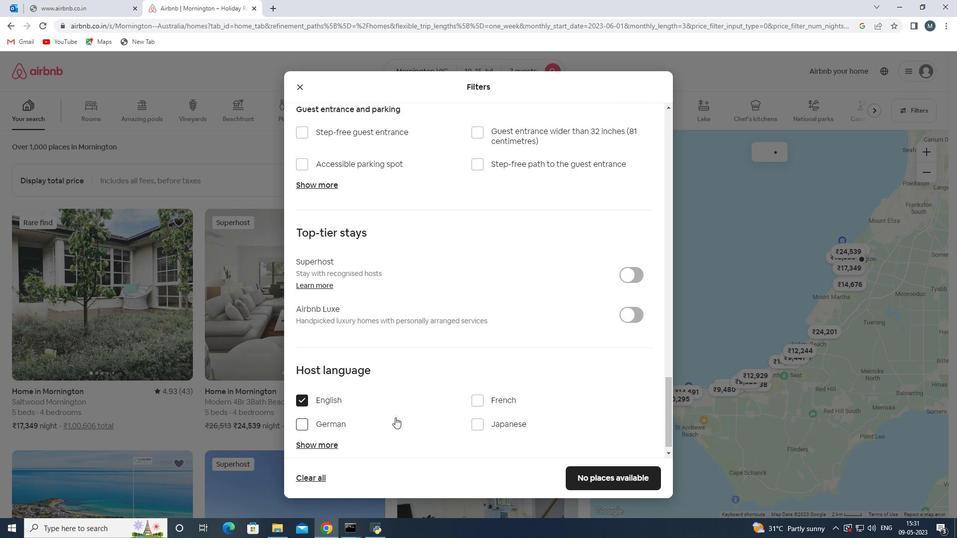 
Action: Mouse scrolled (459, 419) with delta (0, 0)
Screenshot: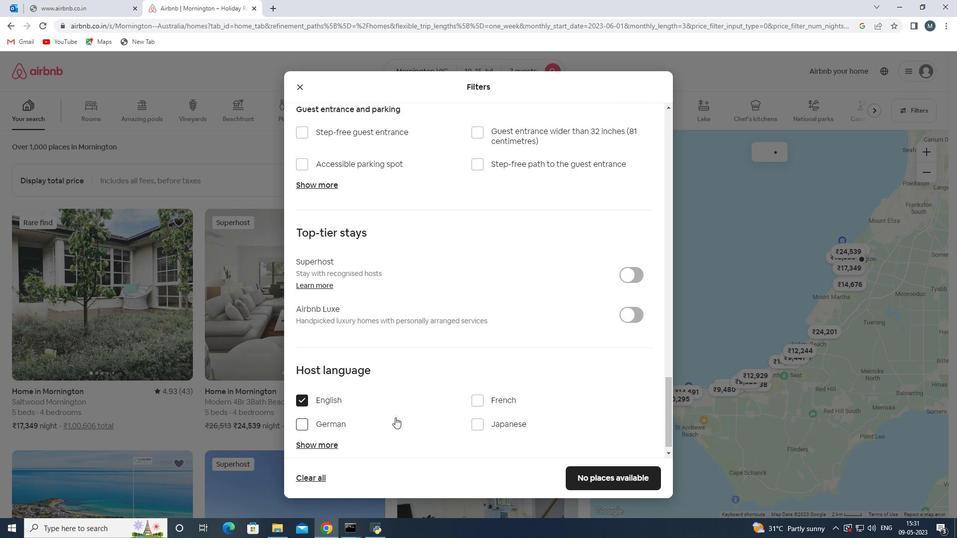 
Action: Mouse moved to (466, 424)
Screenshot: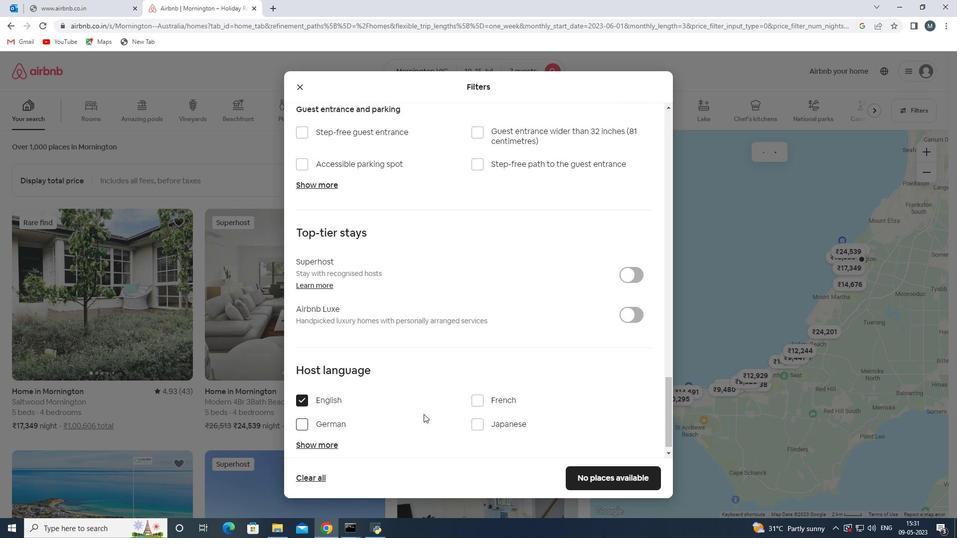
Action: Mouse scrolled (466, 423) with delta (0, 0)
Screenshot: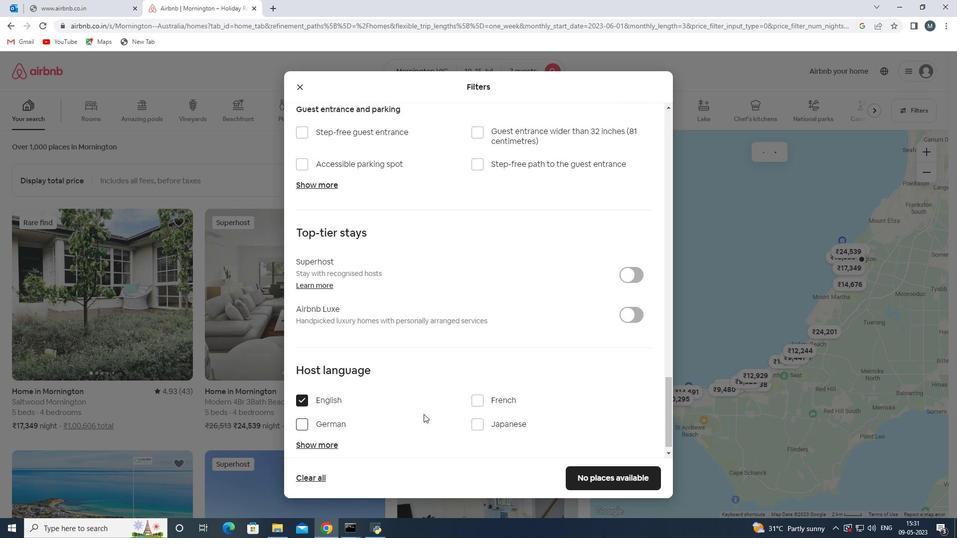 
Action: Mouse moved to (588, 475)
Screenshot: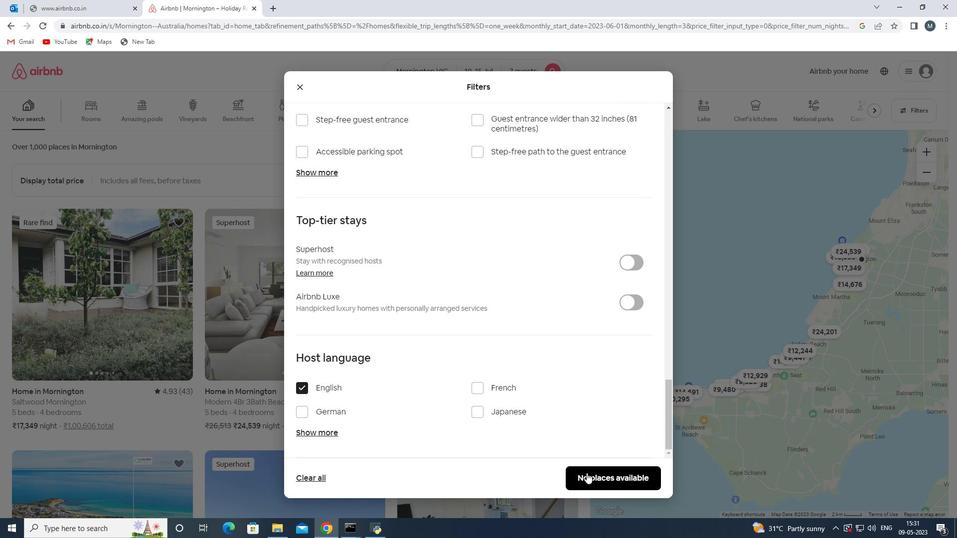 
Action: Mouse pressed left at (588, 475)
Screenshot: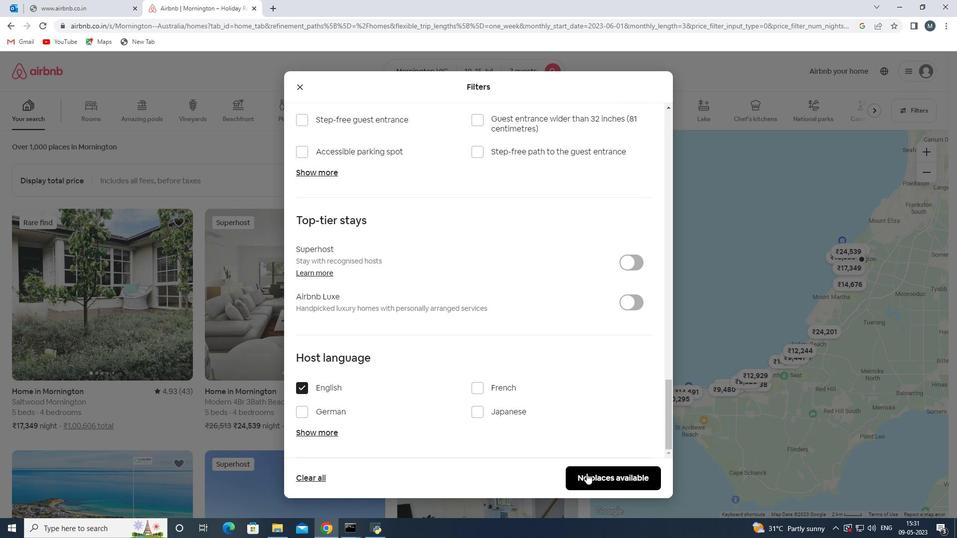 
Action: Mouse moved to (590, 473)
Screenshot: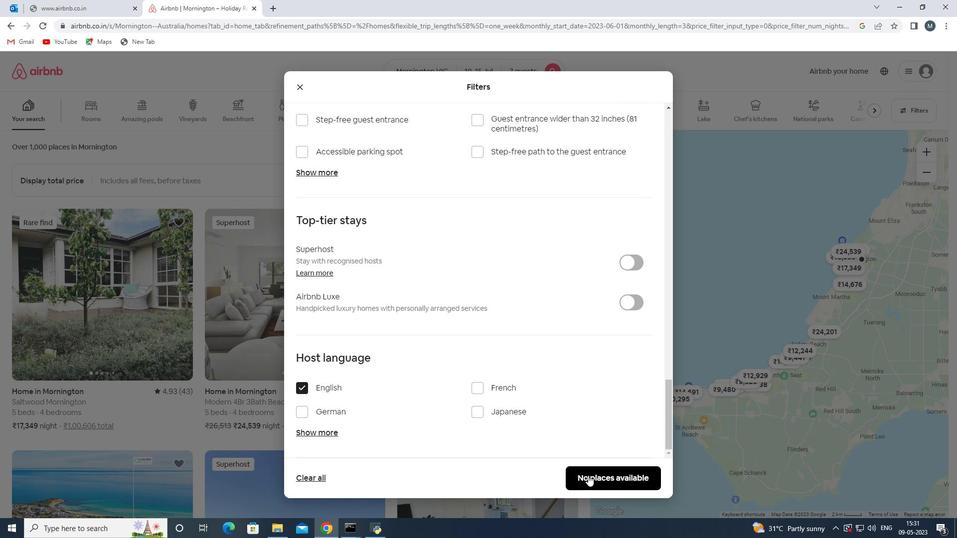 
